 Task: Find connections with filter location Matadi with filter topic #Professionalwomenwith filter profile language Potuguese with filter current company Emami Ltd with filter school KSR INSTITUTE FOR ENGINEERING AND TECHNOLOGY, NAMAKKAL with filter industry Circuses and Magic Shows with filter service category WordPress Design with filter keywords title Bus Driver
Action: Mouse moved to (508, 74)
Screenshot: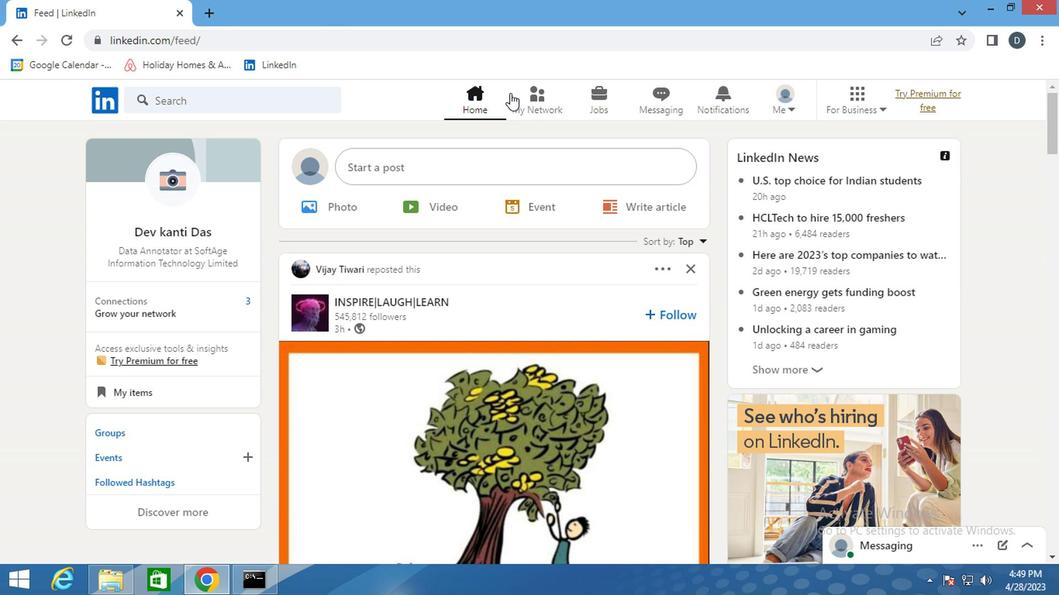 
Action: Mouse pressed left at (508, 74)
Screenshot: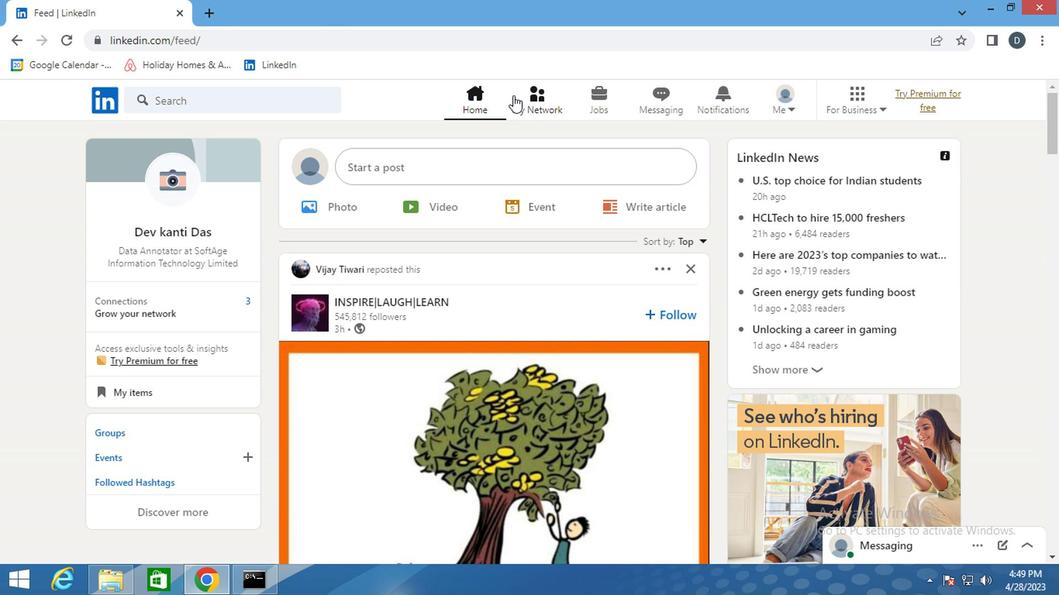 
Action: Mouse moved to (295, 171)
Screenshot: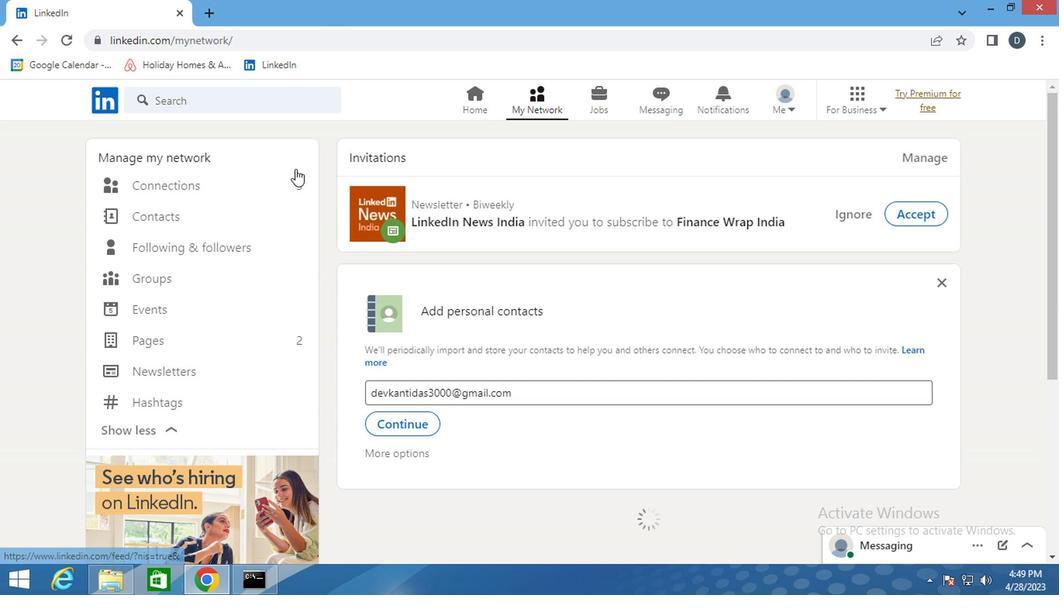 
Action: Mouse pressed left at (295, 171)
Screenshot: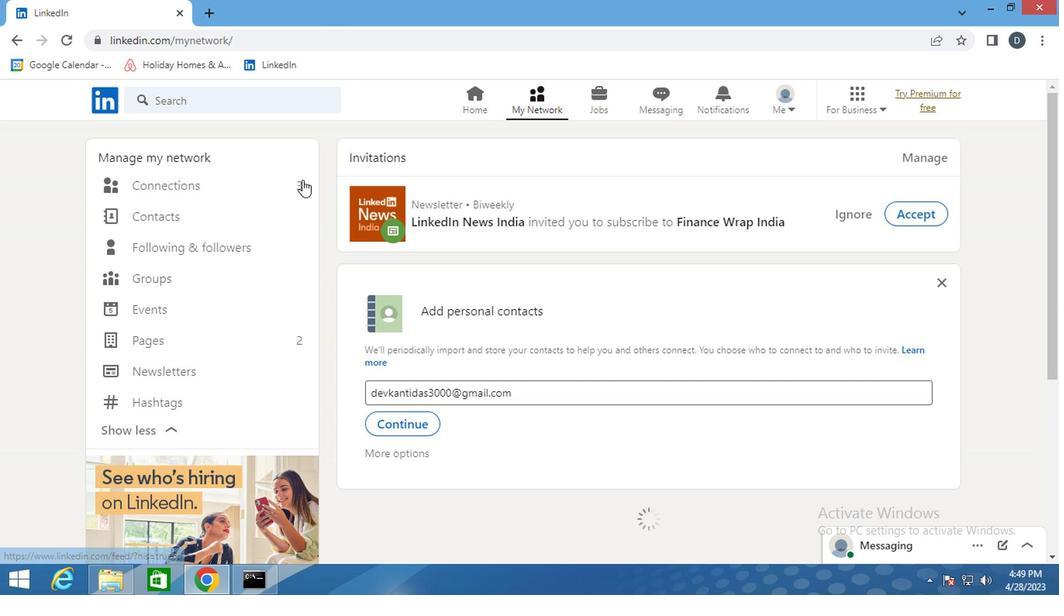 
Action: Mouse moved to (210, 168)
Screenshot: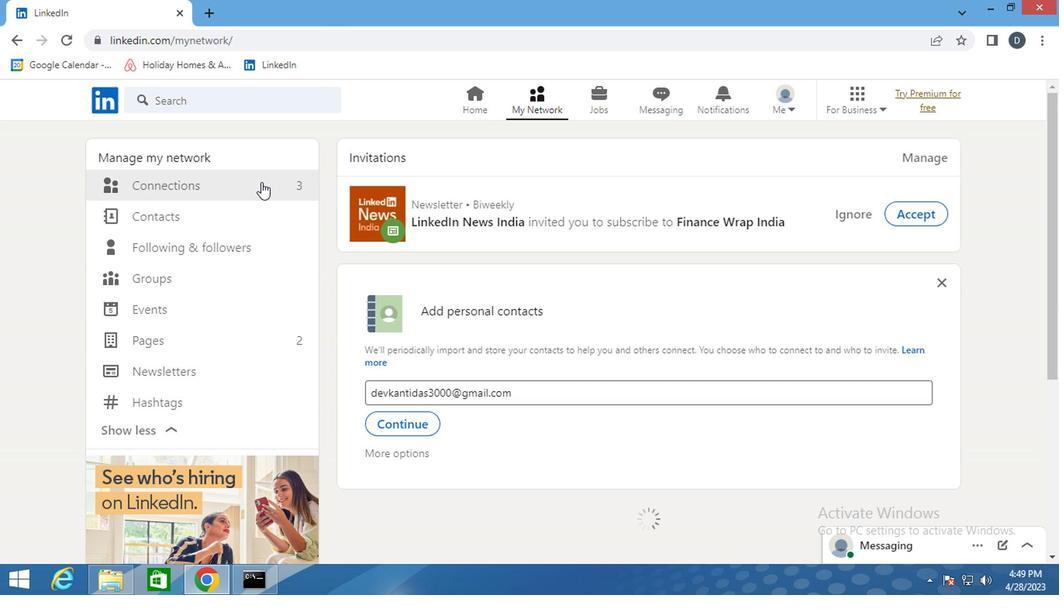 
Action: Mouse pressed left at (210, 168)
Screenshot: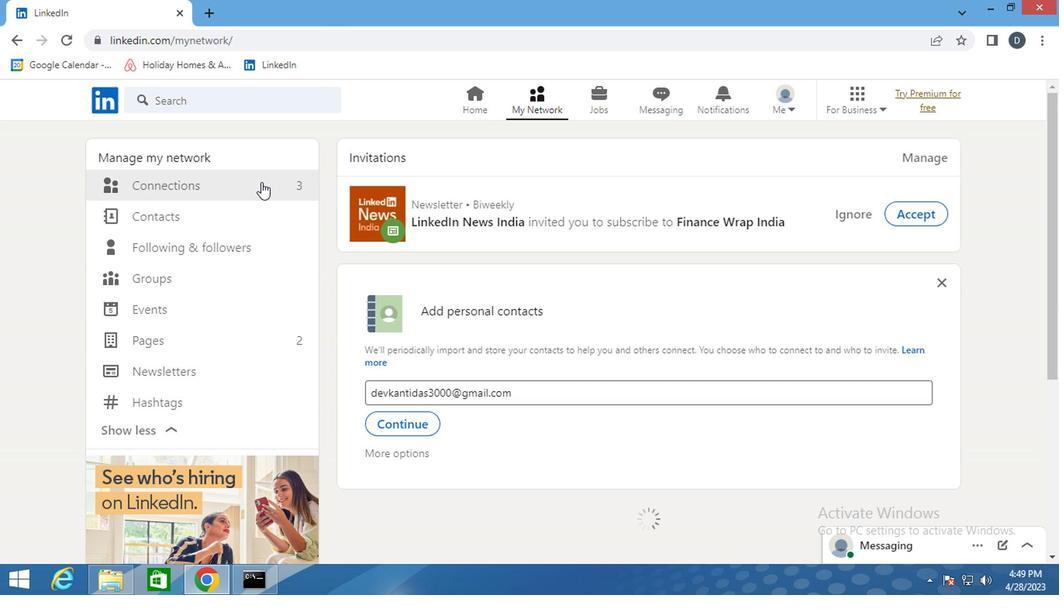 
Action: Mouse moved to (630, 177)
Screenshot: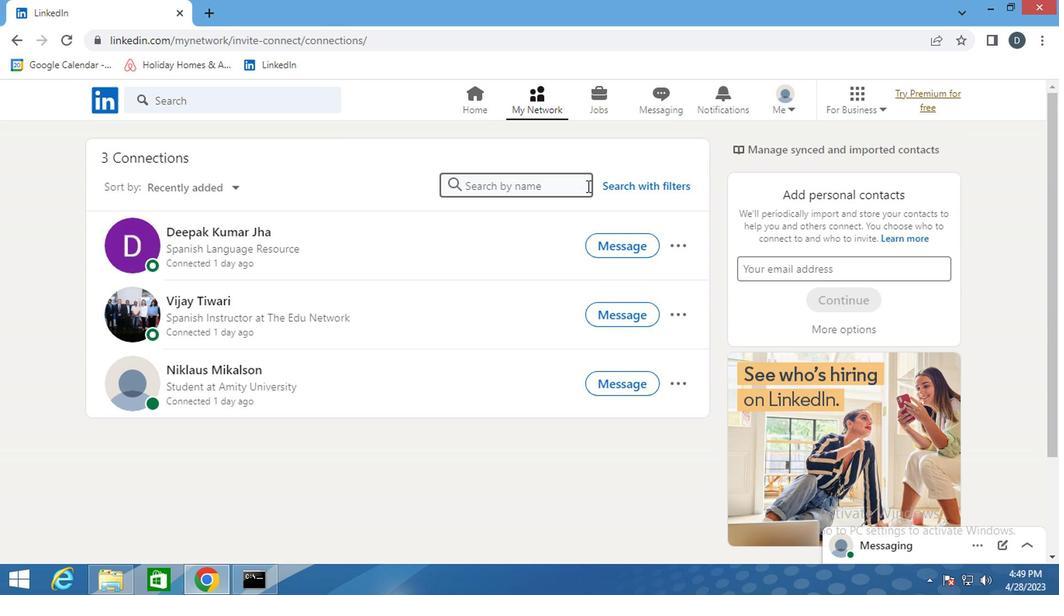 
Action: Mouse pressed left at (630, 177)
Screenshot: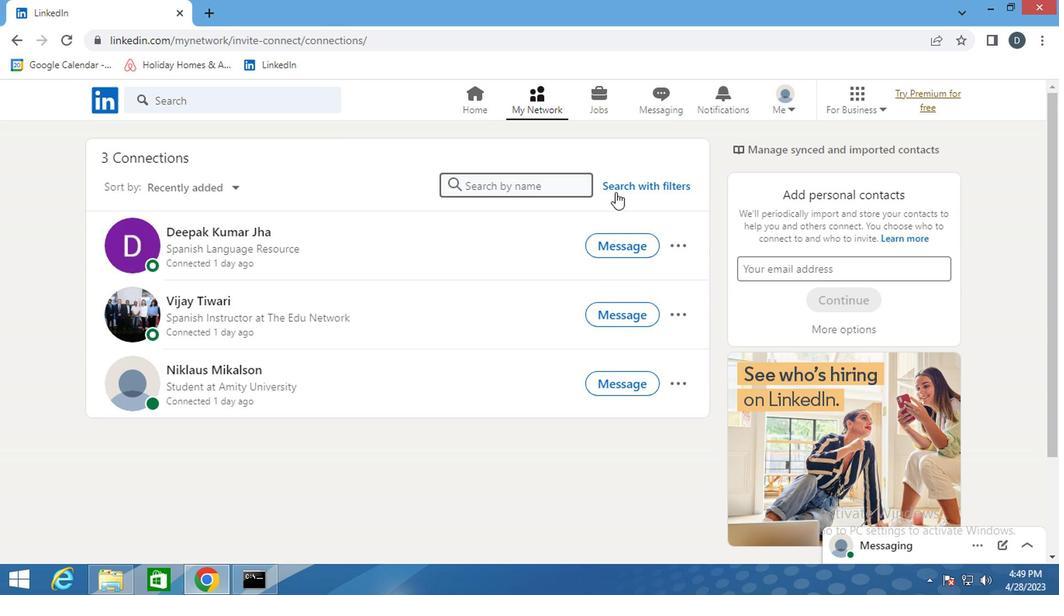 
Action: Mouse moved to (573, 122)
Screenshot: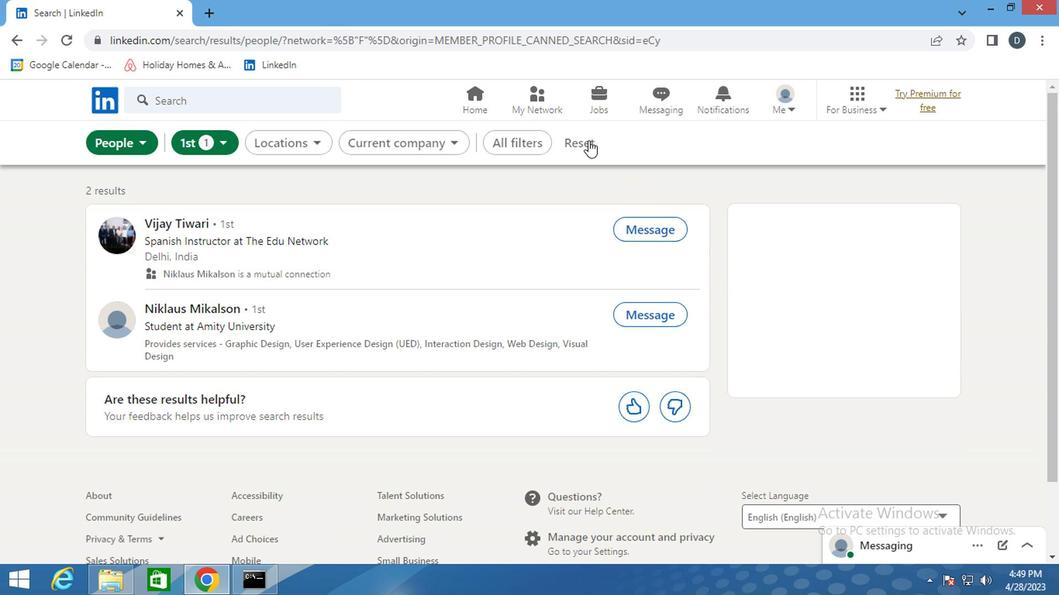 
Action: Mouse pressed left at (573, 122)
Screenshot: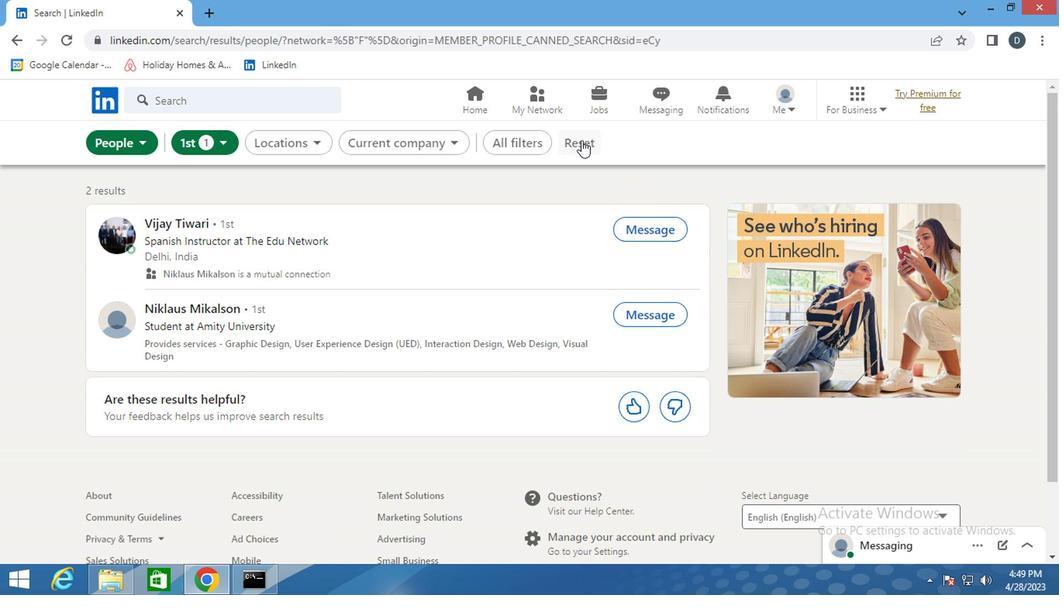 
Action: Mouse moved to (549, 124)
Screenshot: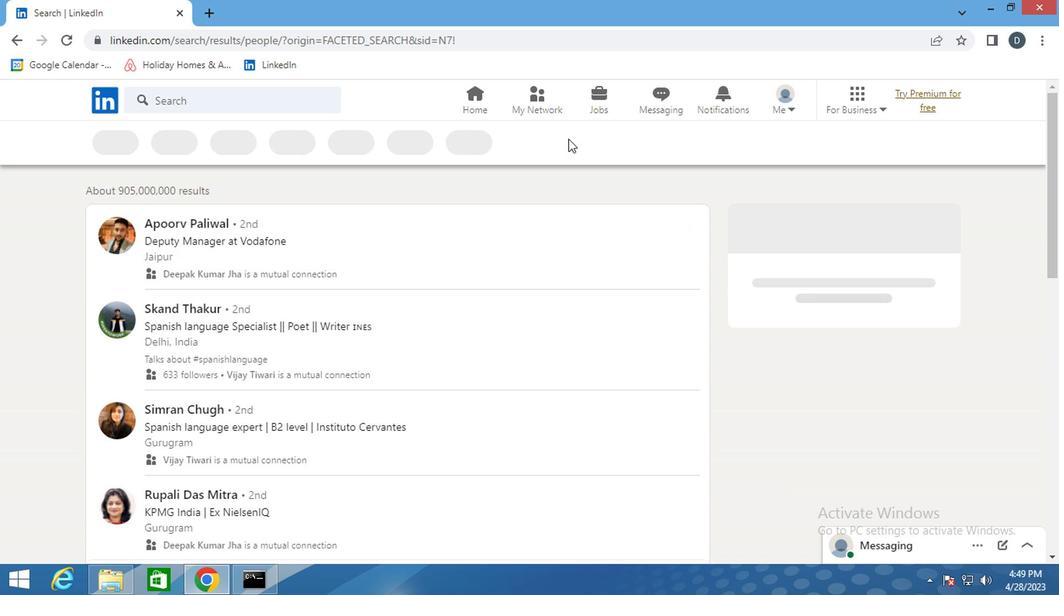 
Action: Mouse pressed left at (549, 124)
Screenshot: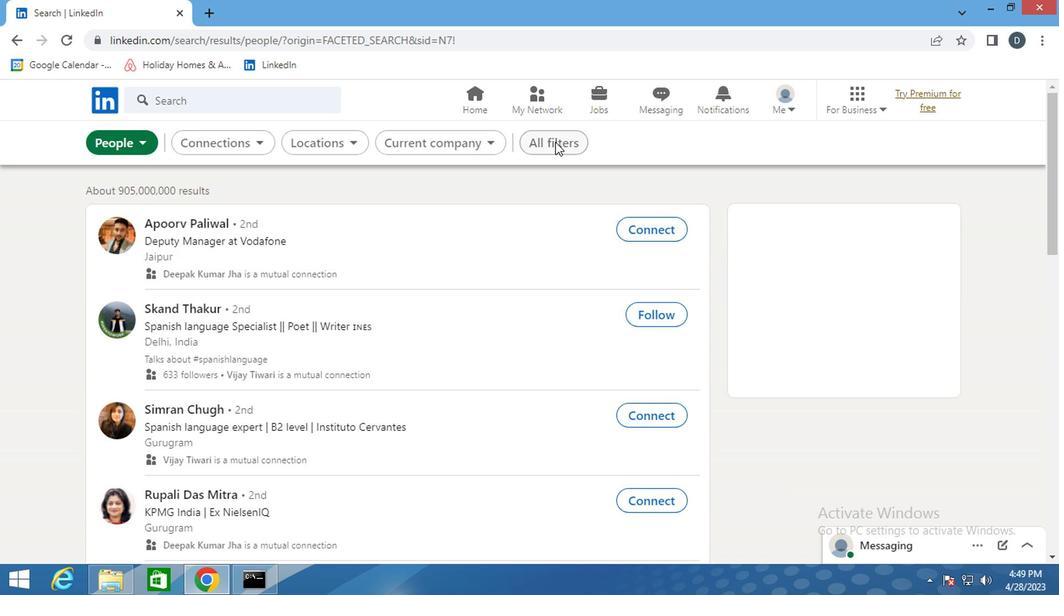 
Action: Mouse moved to (857, 310)
Screenshot: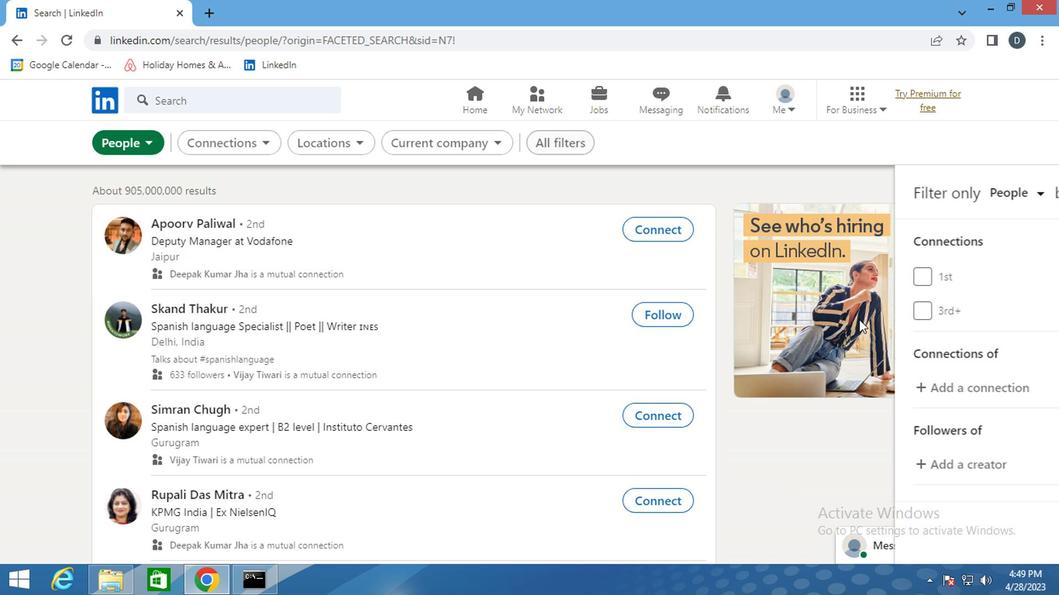 
Action: Mouse scrolled (857, 310) with delta (0, 0)
Screenshot: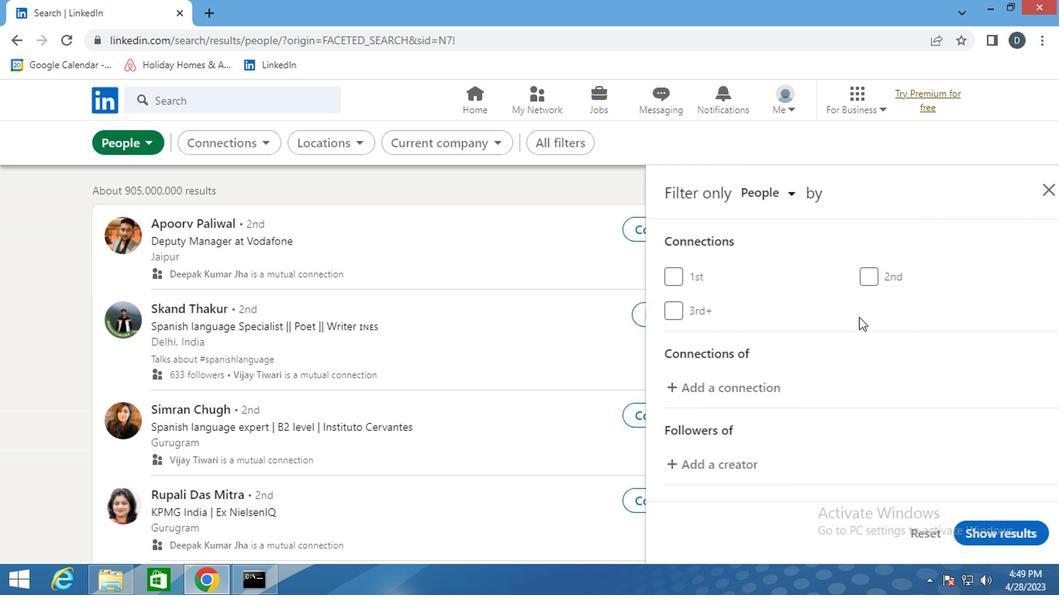 
Action: Mouse scrolled (857, 310) with delta (0, 0)
Screenshot: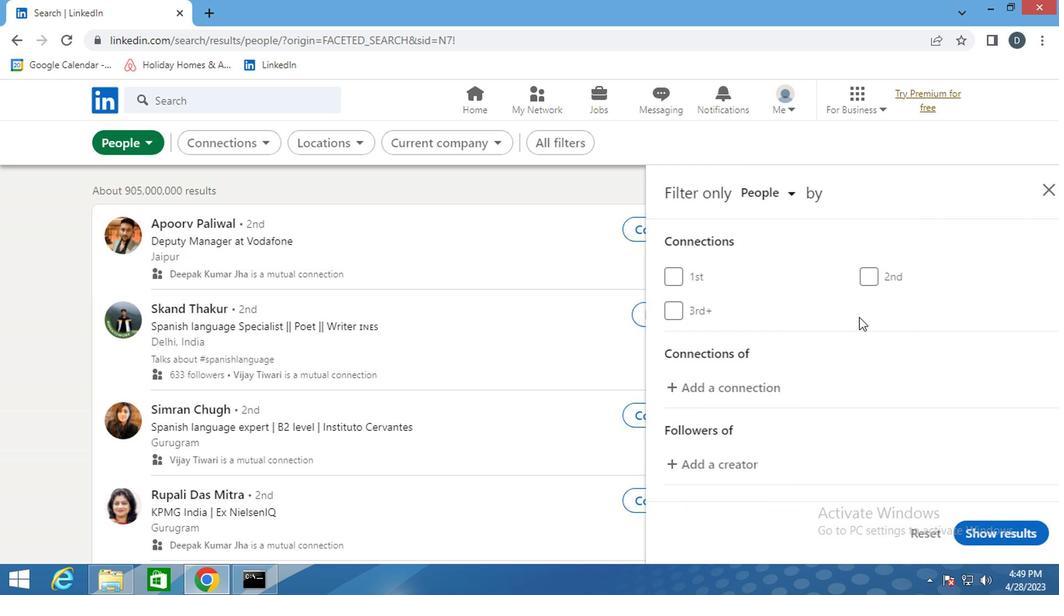 
Action: Mouse moved to (877, 338)
Screenshot: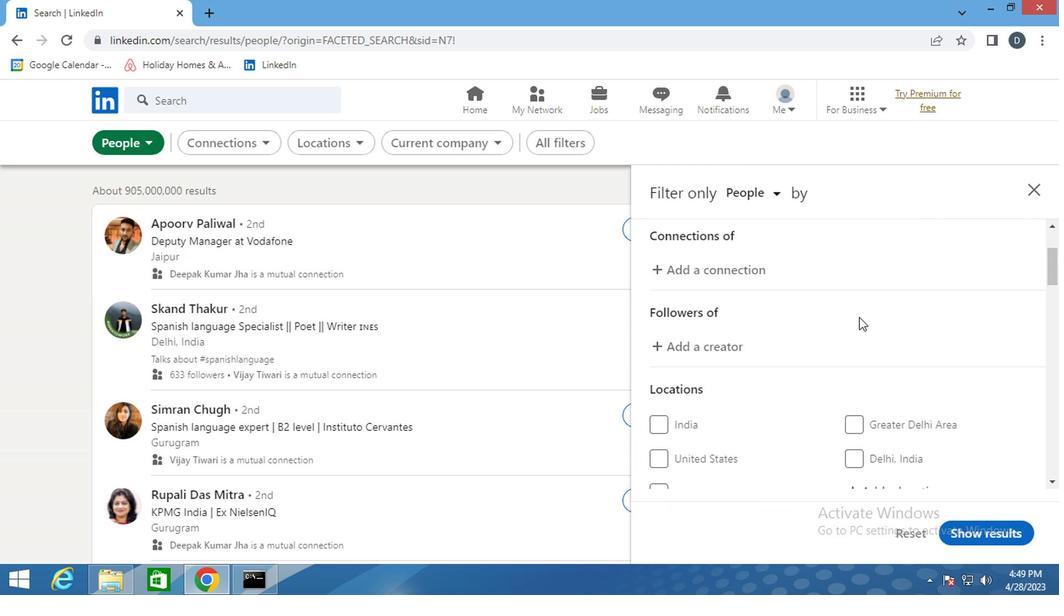 
Action: Mouse scrolled (877, 337) with delta (0, -1)
Screenshot: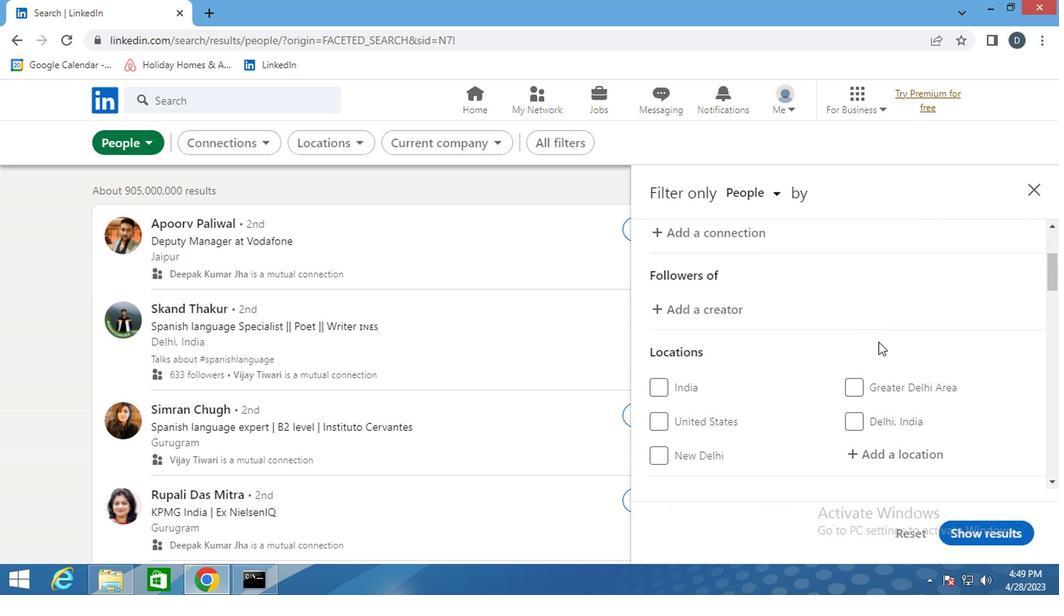 
Action: Mouse moved to (908, 375)
Screenshot: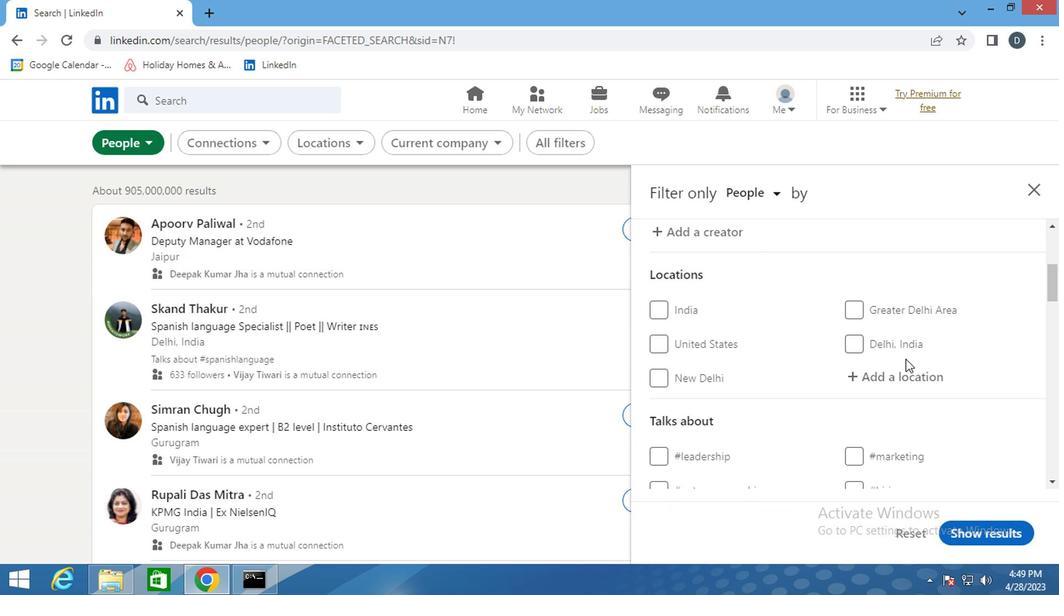 
Action: Mouse pressed left at (908, 375)
Screenshot: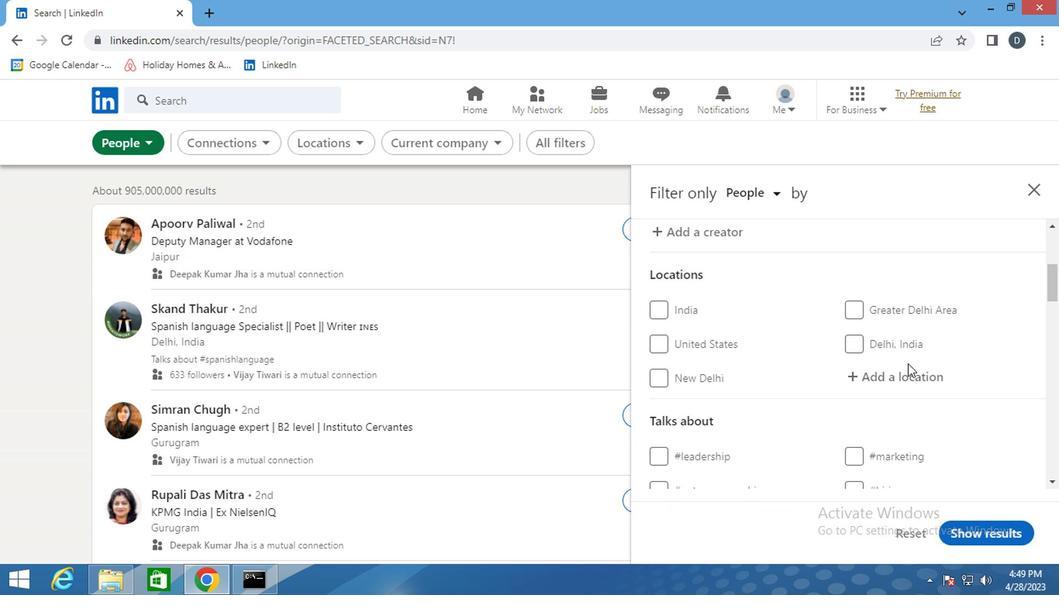 
Action: Mouse moved to (909, 375)
Screenshot: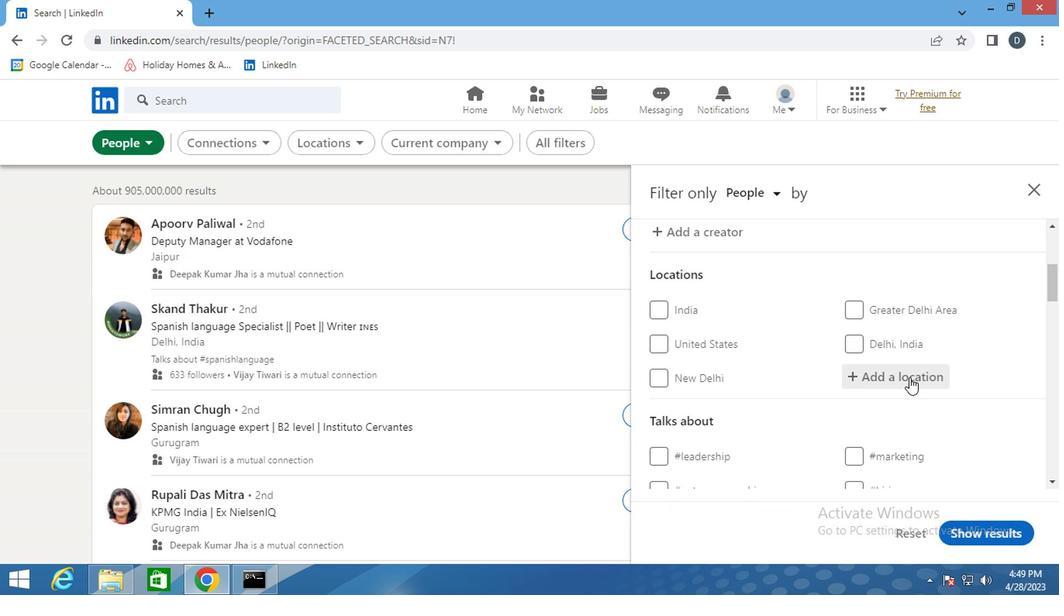 
Action: Key pressed <Key.shift_r>Matadi<Key.enter>
Screenshot: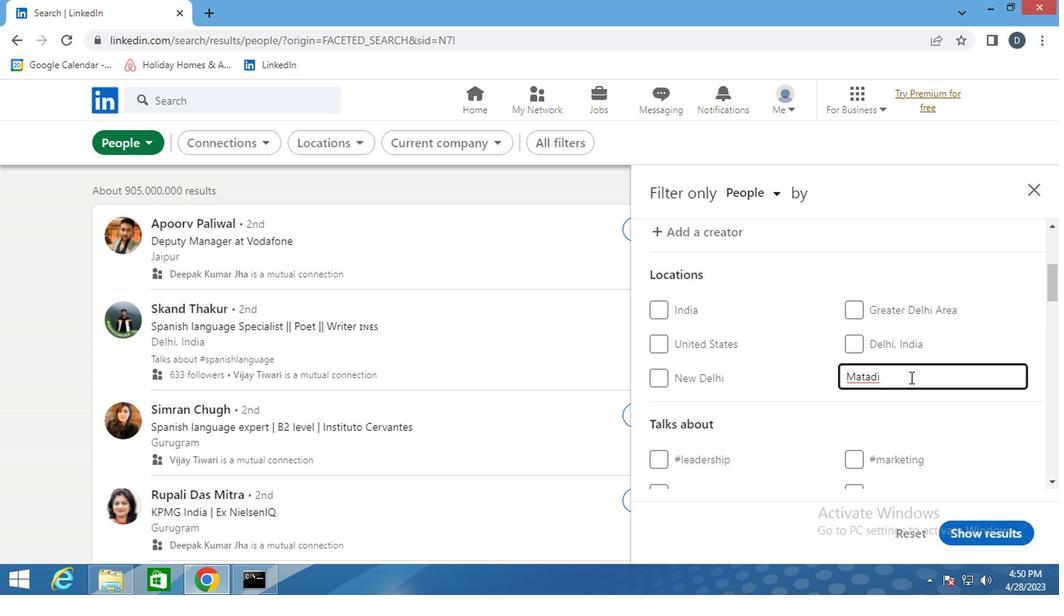
Action: Mouse scrolled (909, 374) with delta (0, 0)
Screenshot: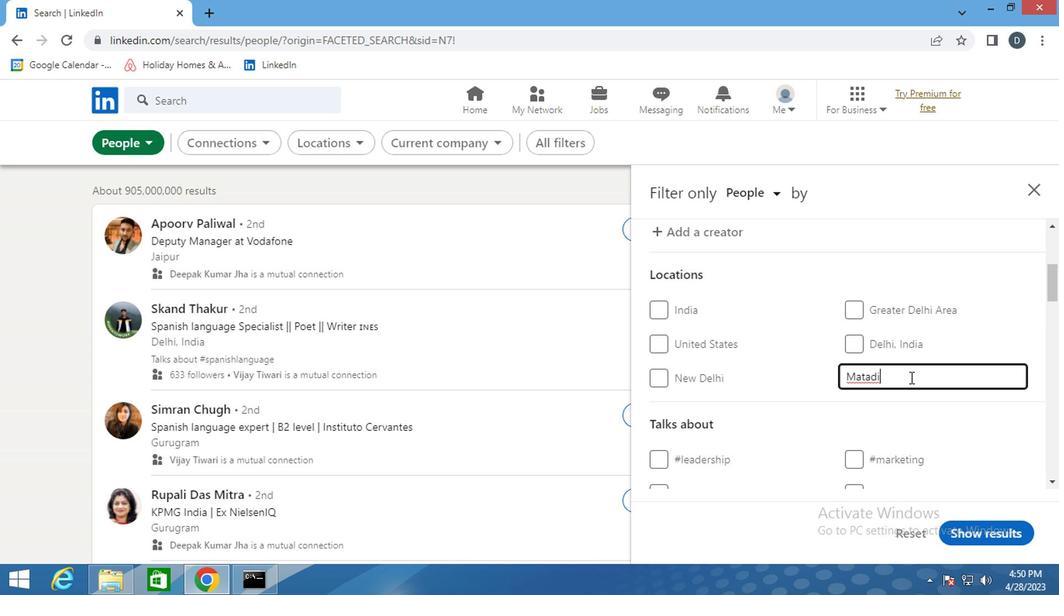 
Action: Mouse scrolled (909, 374) with delta (0, 0)
Screenshot: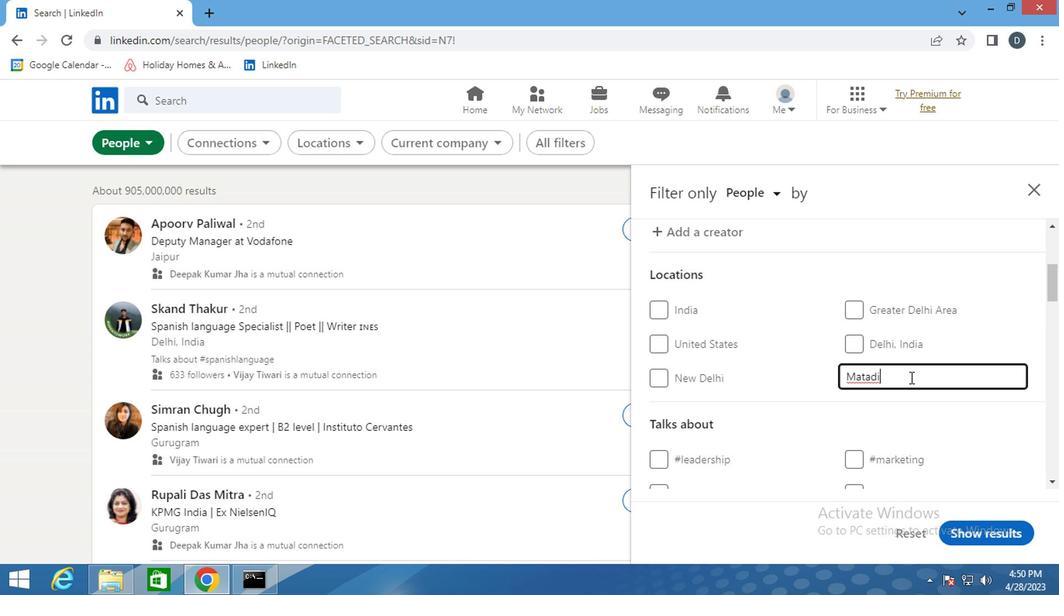 
Action: Mouse moved to (909, 368)
Screenshot: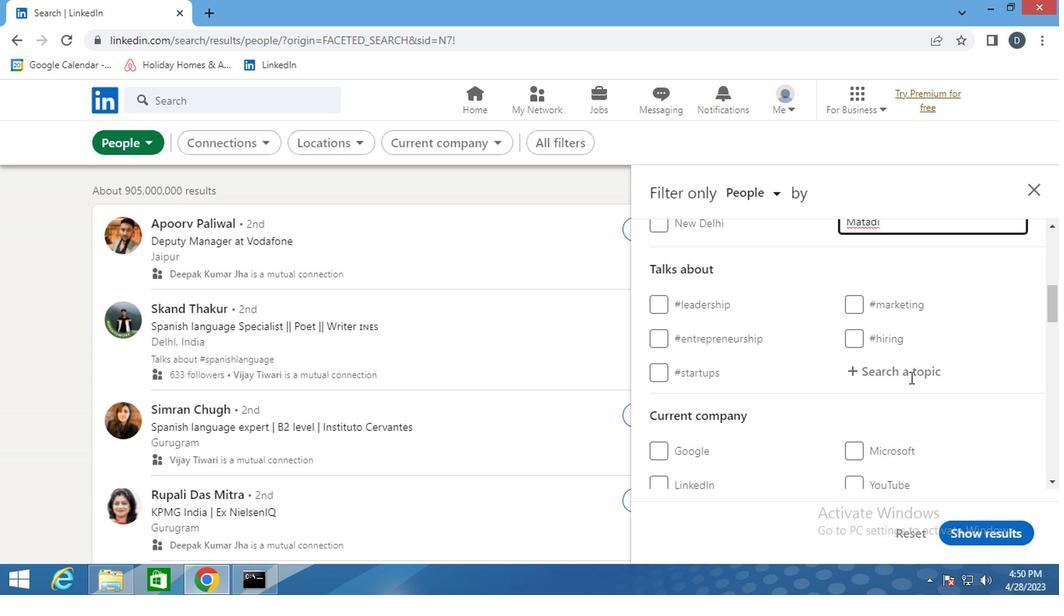 
Action: Mouse pressed left at (909, 368)
Screenshot: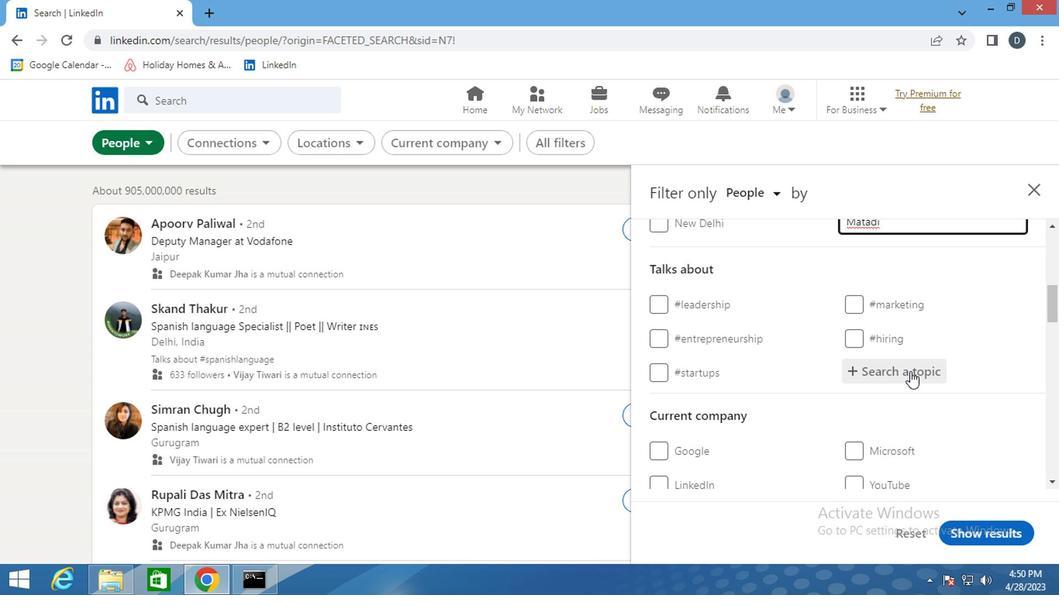 
Action: Key pressed <Key.shift>#<Key.shift>PROFESSIONALWOMEN
Screenshot: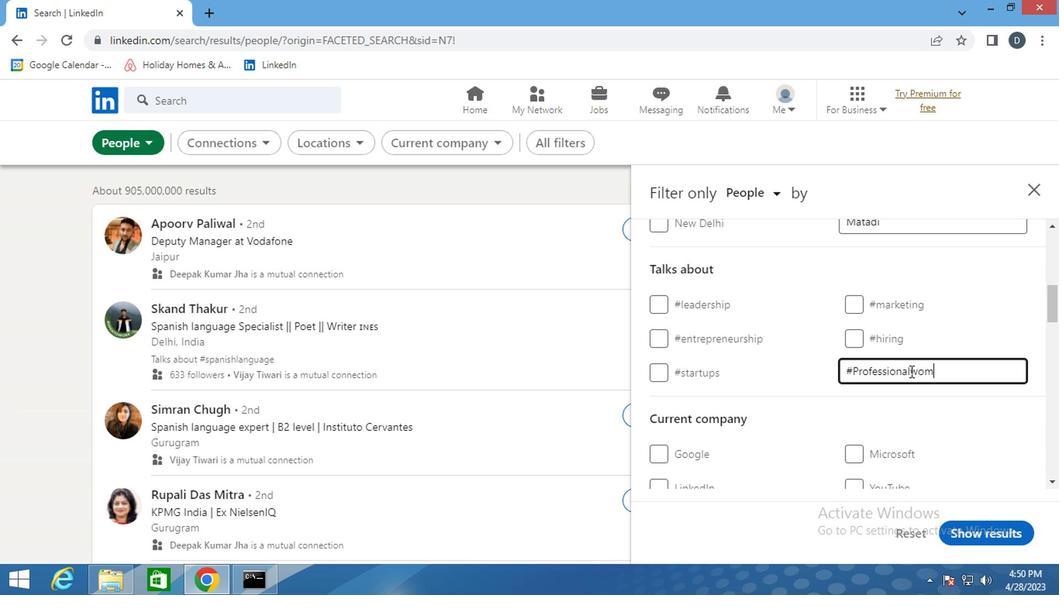 
Action: Mouse moved to (897, 368)
Screenshot: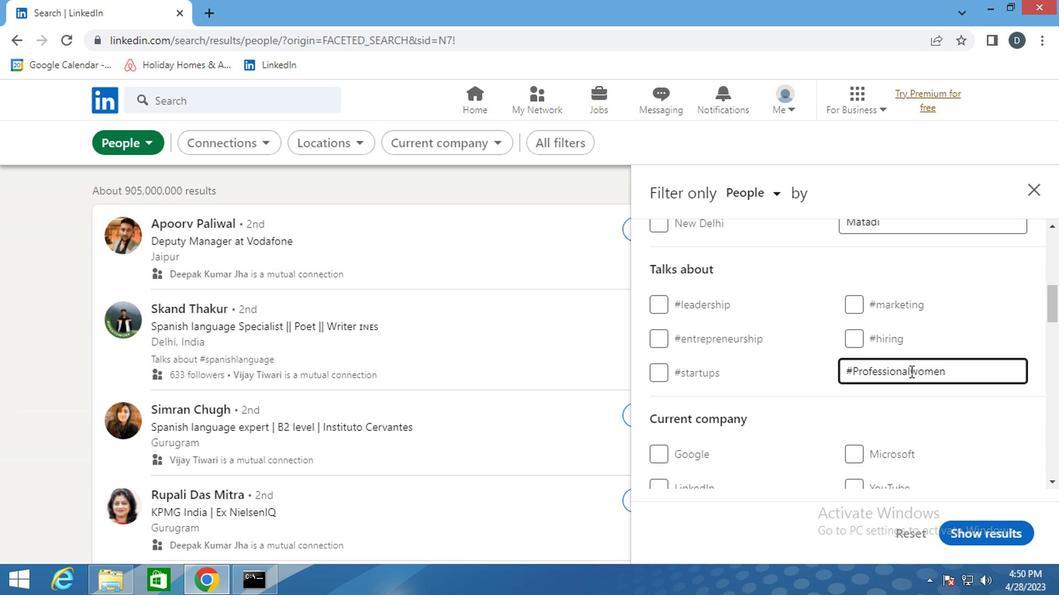 
Action: Mouse scrolled (897, 366) with delta (0, -1)
Screenshot: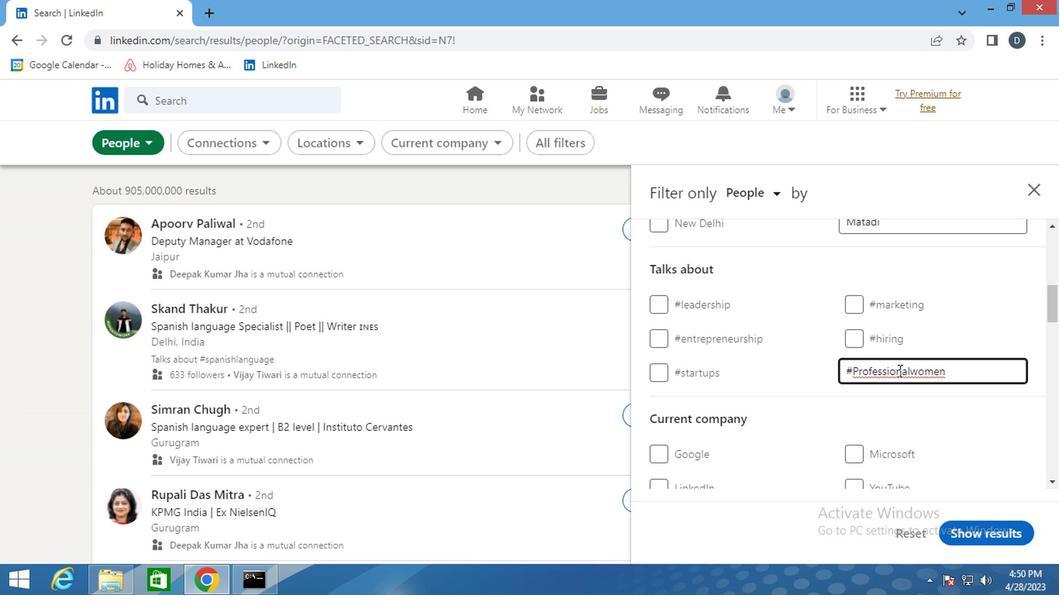 
Action: Mouse scrolled (897, 366) with delta (0, -1)
Screenshot: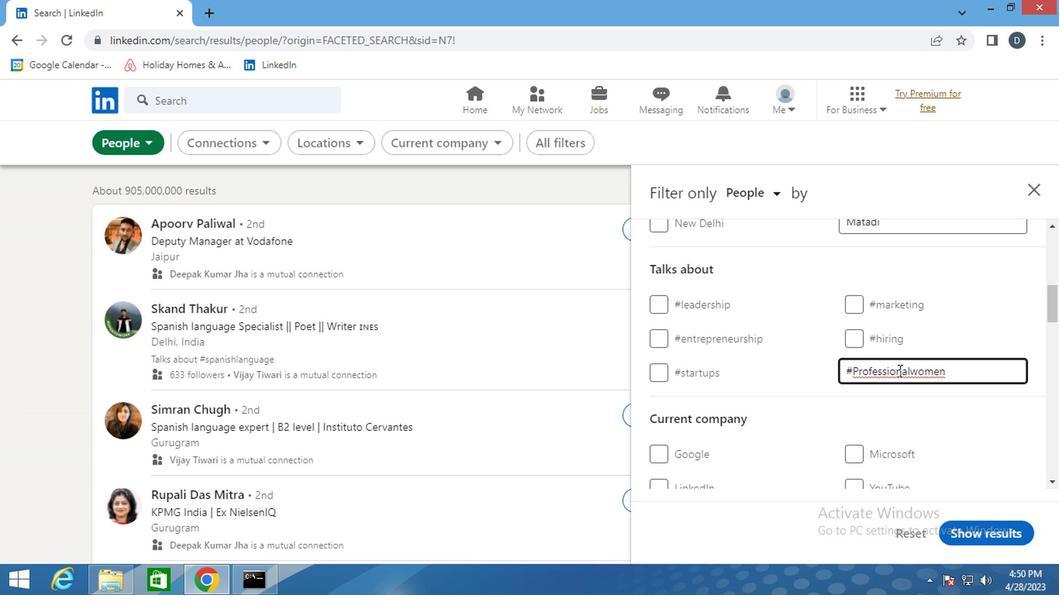 
Action: Mouse scrolled (897, 366) with delta (0, -1)
Screenshot: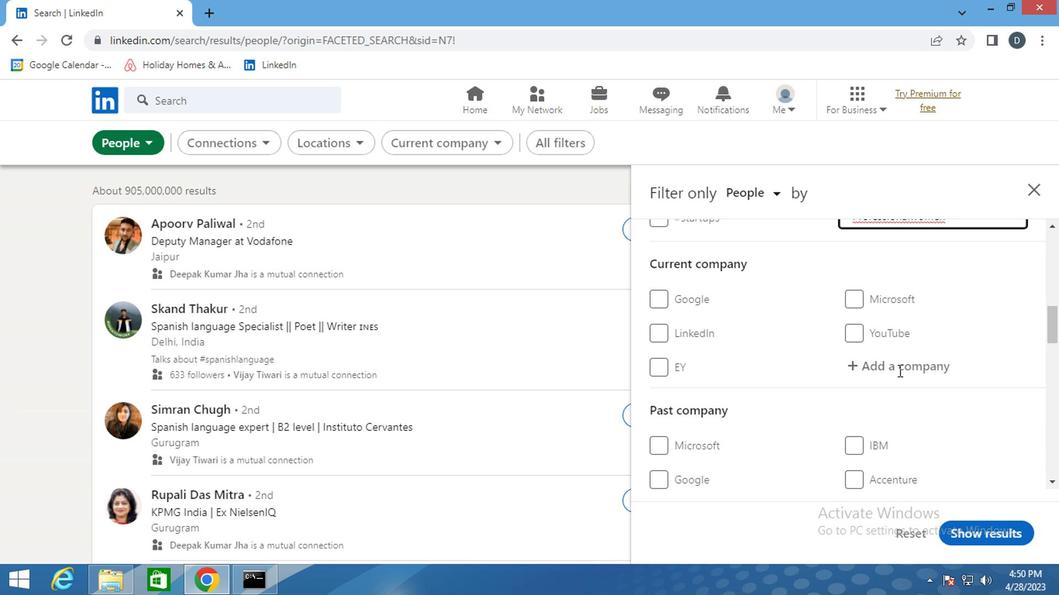 
Action: Mouse scrolled (897, 366) with delta (0, -1)
Screenshot: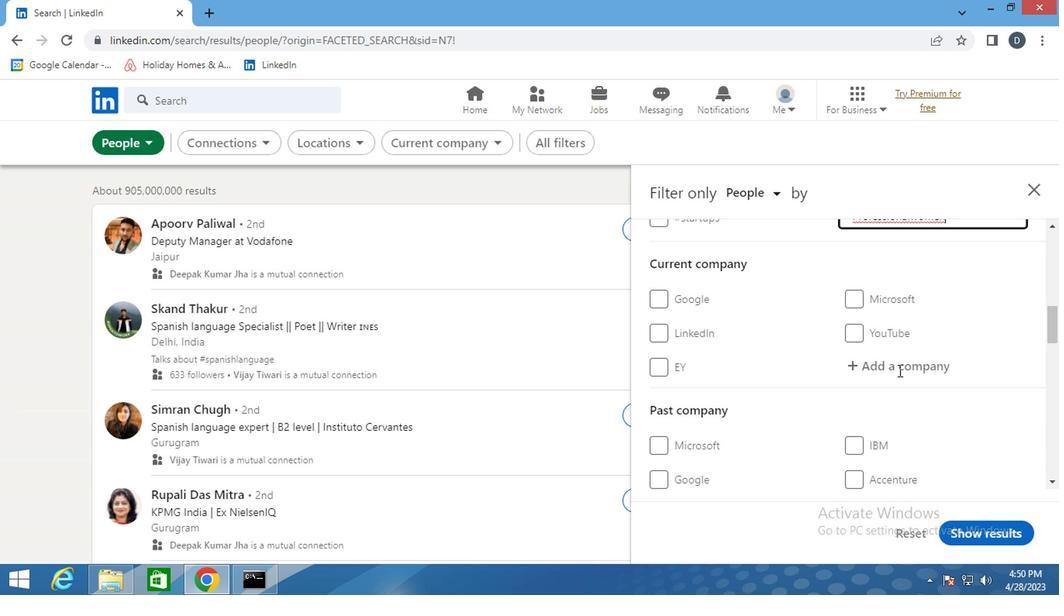 
Action: Mouse moved to (897, 368)
Screenshot: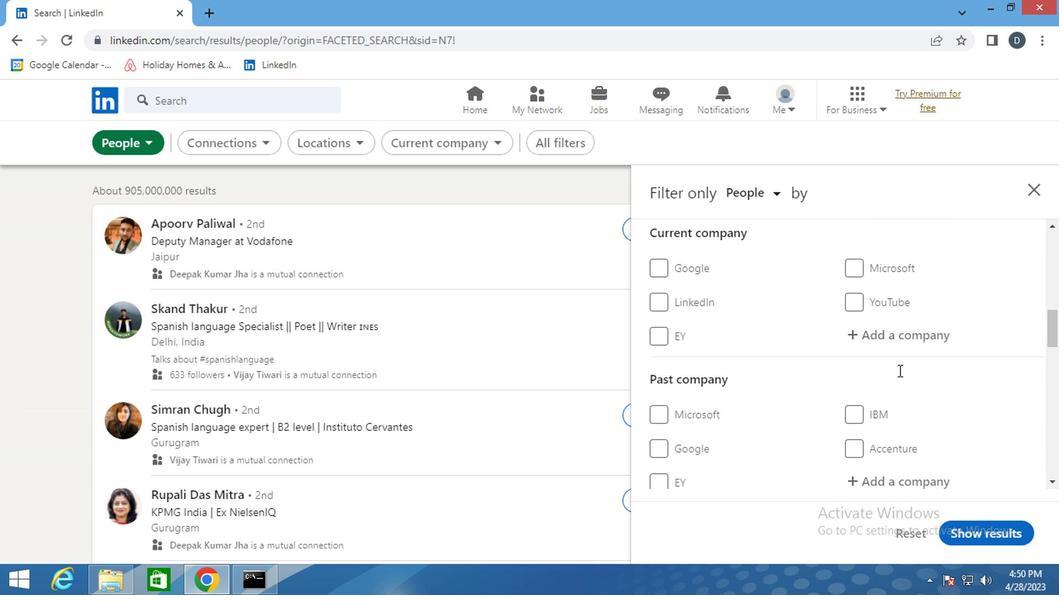 
Action: Mouse scrolled (897, 366) with delta (0, -1)
Screenshot: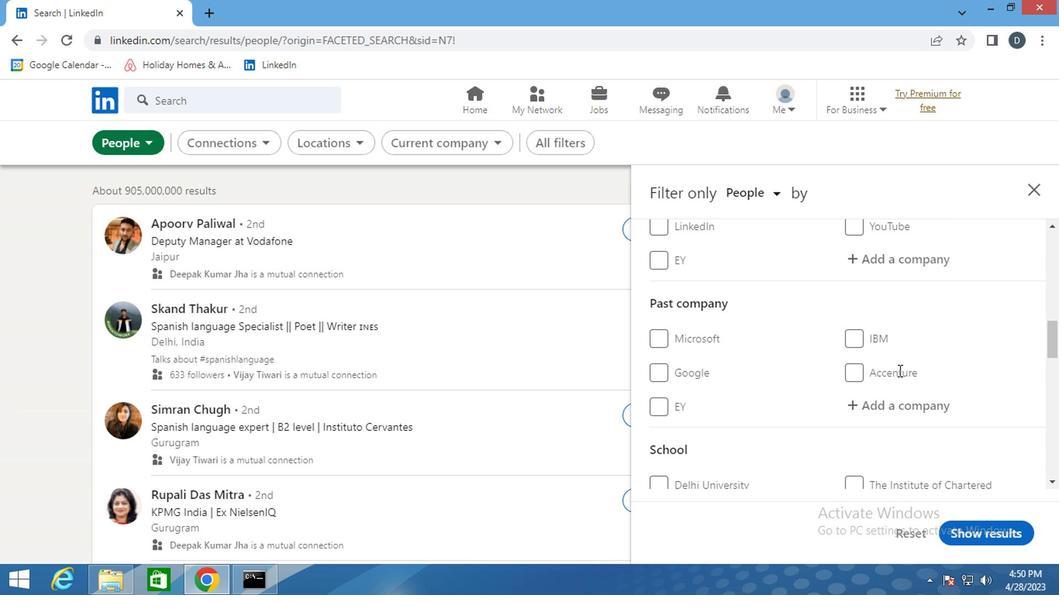 
Action: Mouse scrolled (897, 366) with delta (0, -1)
Screenshot: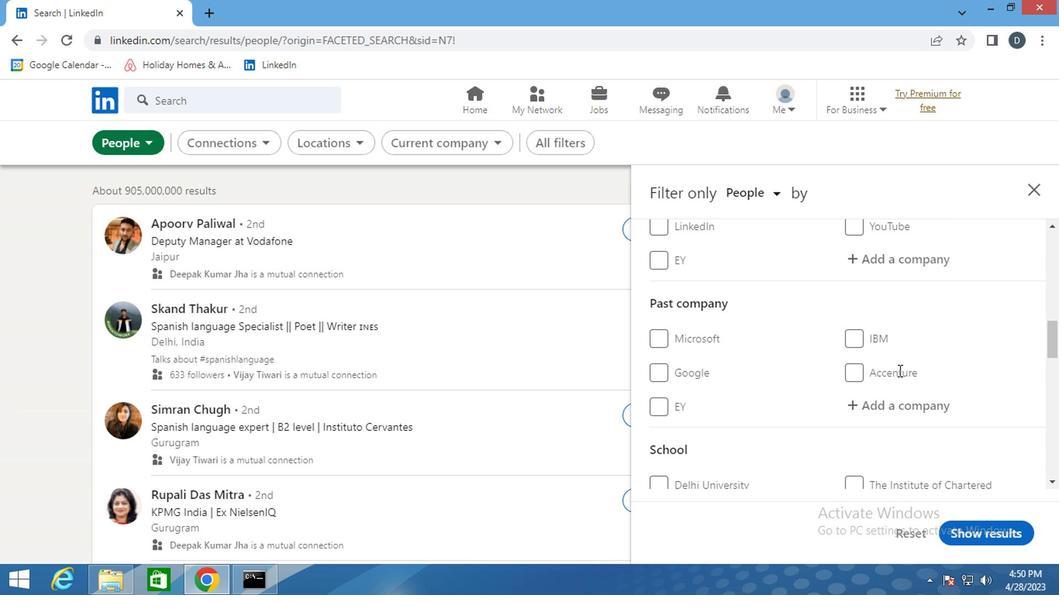 
Action: Mouse moved to (897, 363)
Screenshot: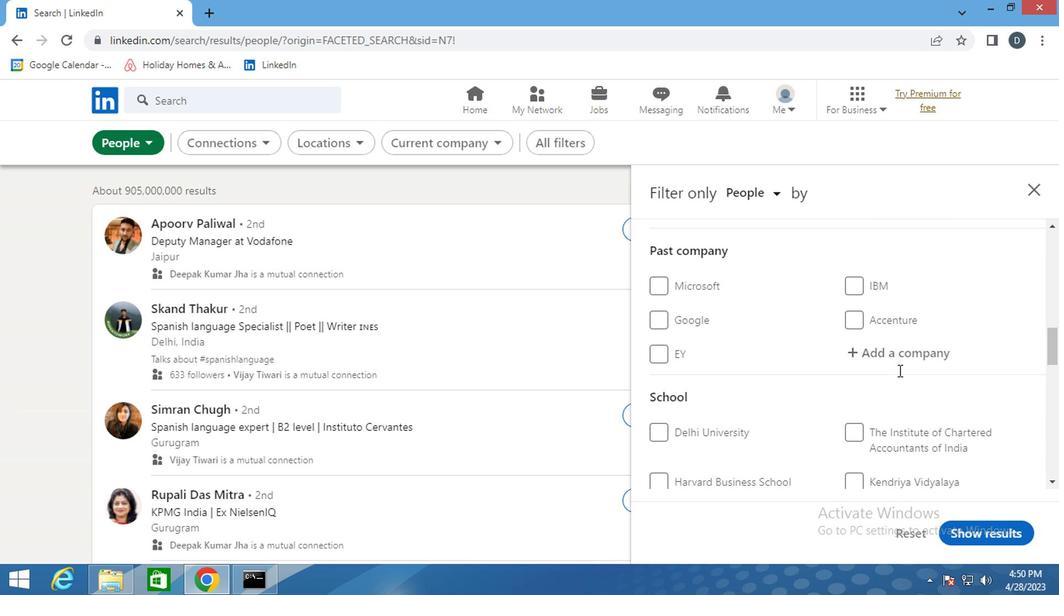 
Action: Mouse scrolled (897, 363) with delta (0, 0)
Screenshot: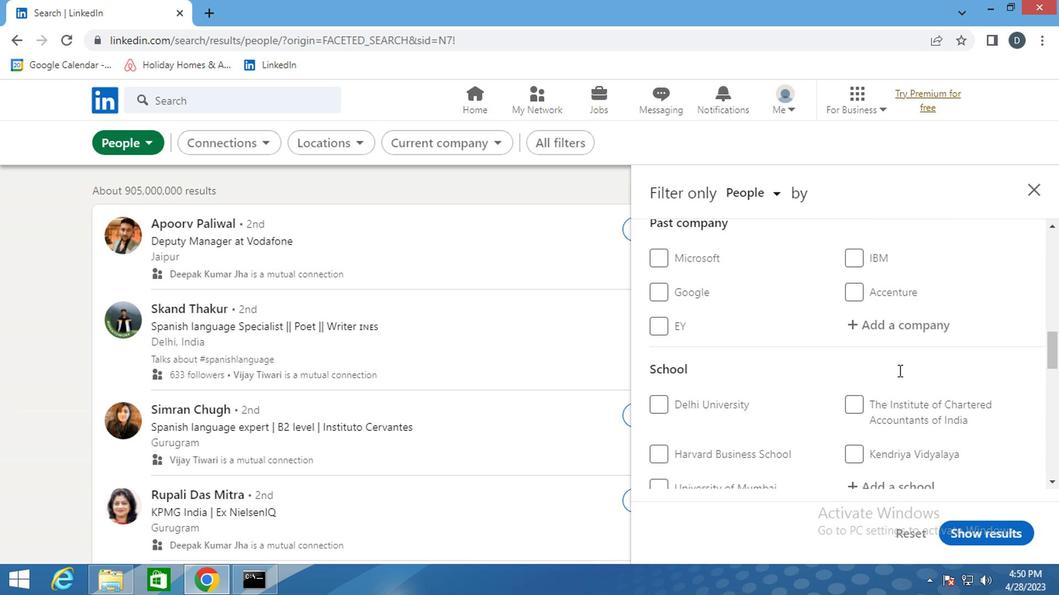 
Action: Mouse scrolled (897, 363) with delta (0, 0)
Screenshot: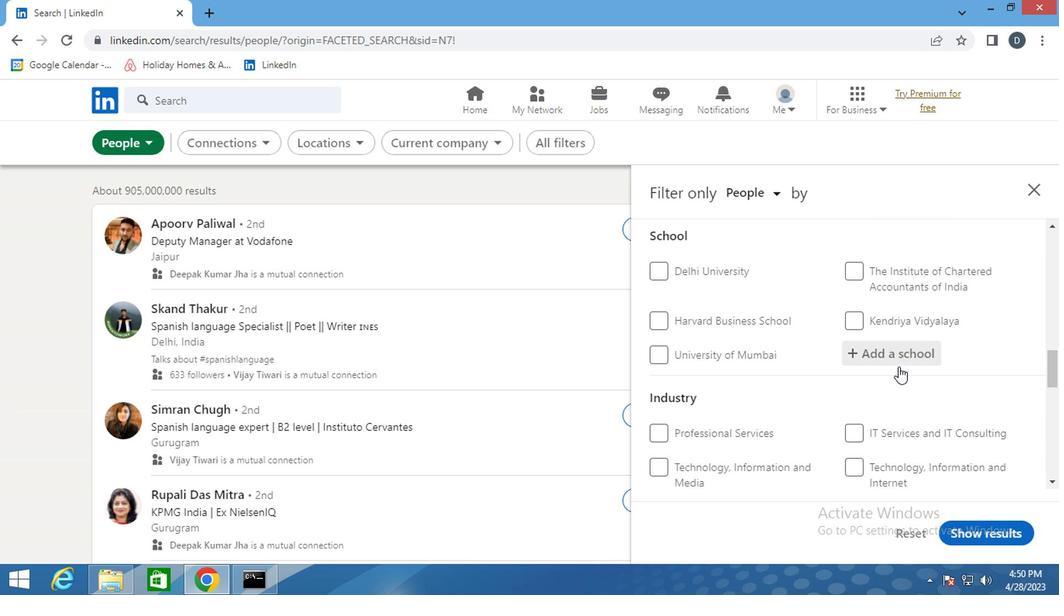 
Action: Mouse moved to (896, 360)
Screenshot: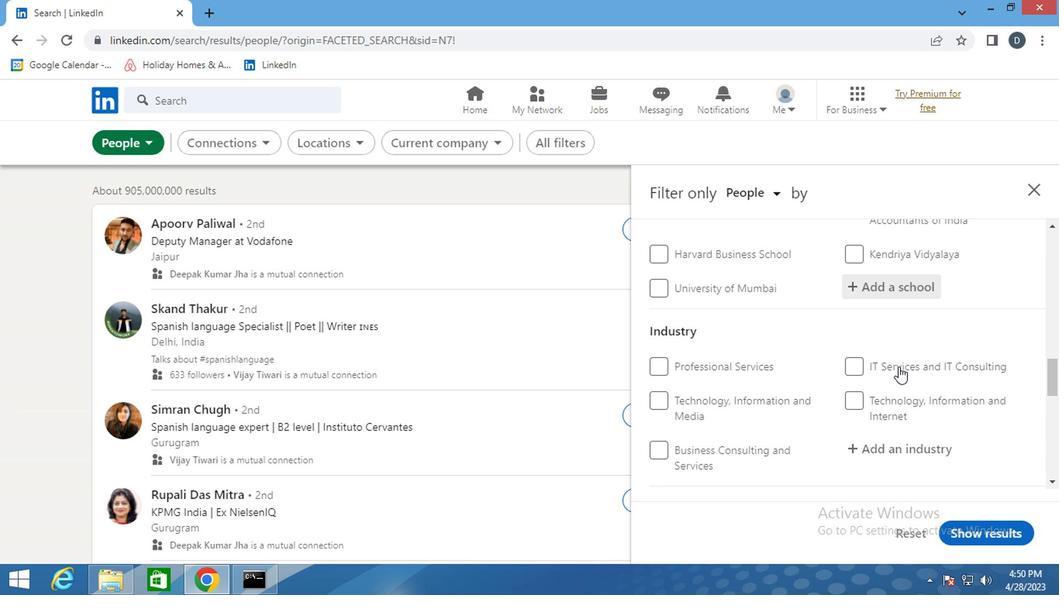 
Action: Mouse scrolled (896, 359) with delta (0, 0)
Screenshot: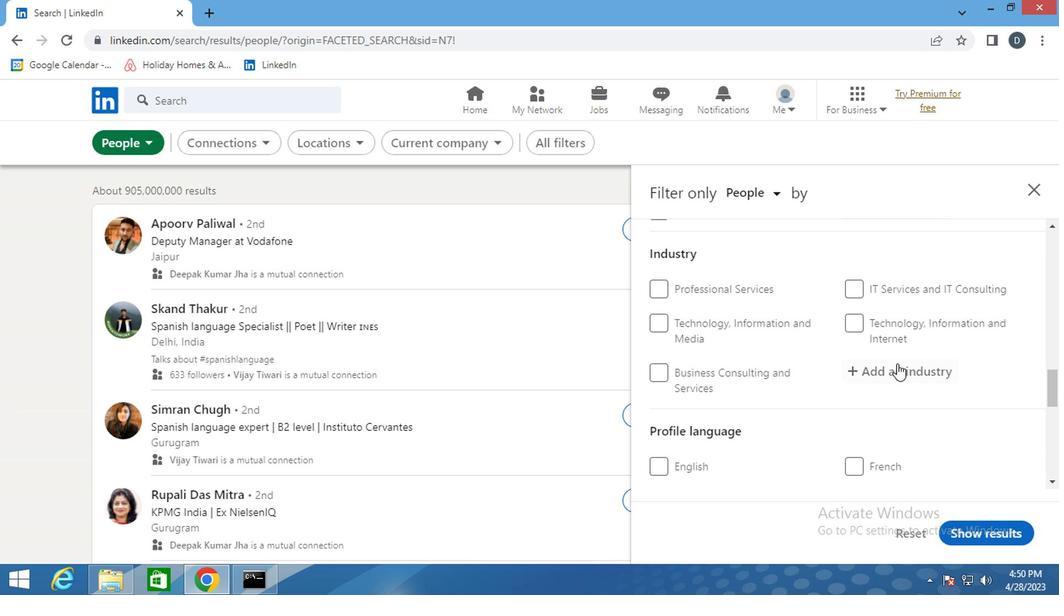 
Action: Mouse scrolled (896, 359) with delta (0, 0)
Screenshot: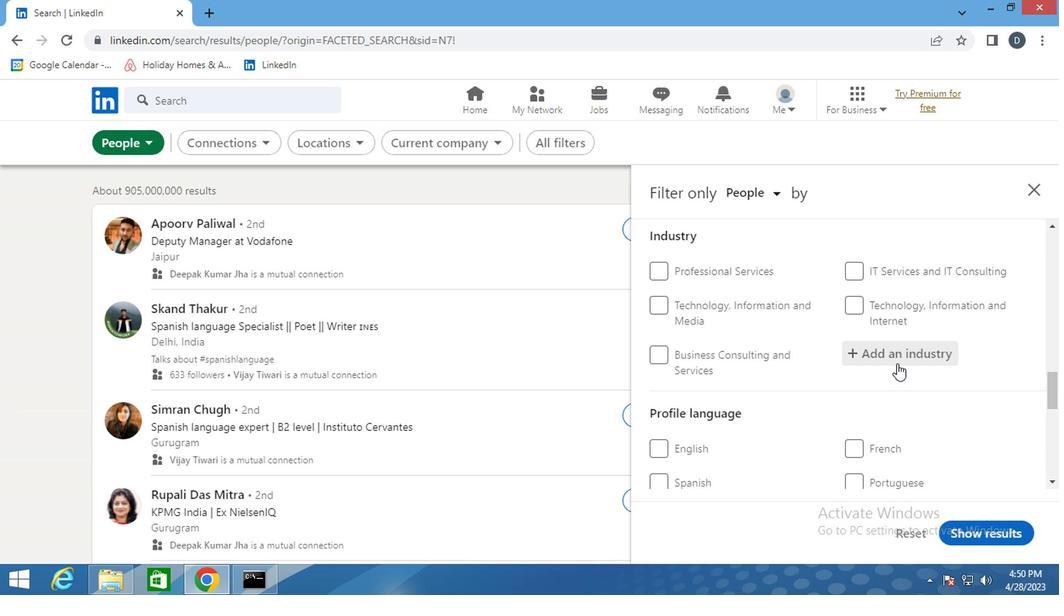 
Action: Mouse moved to (875, 347)
Screenshot: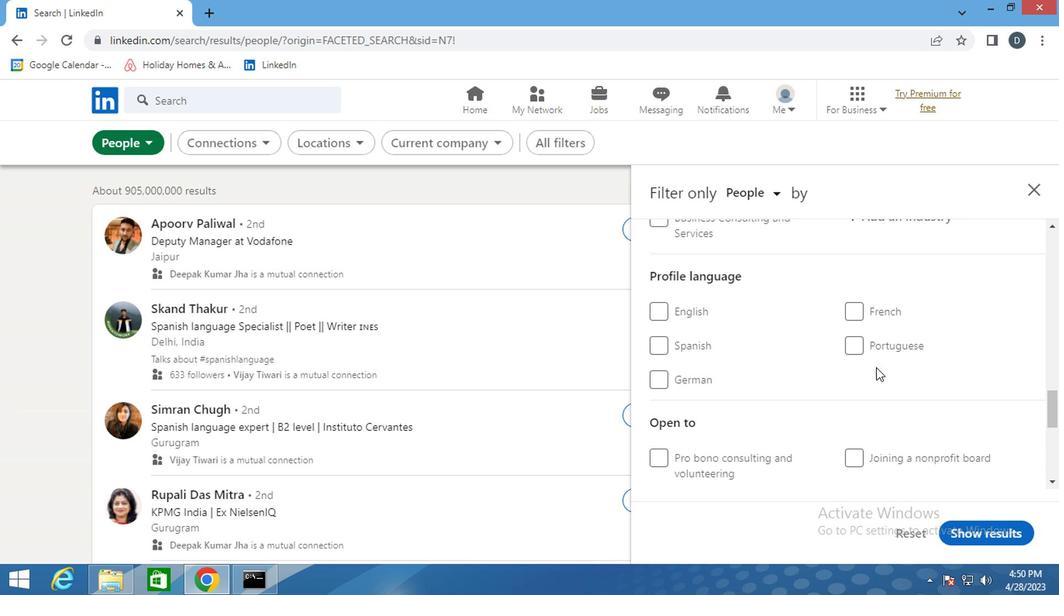 
Action: Mouse pressed left at (875, 347)
Screenshot: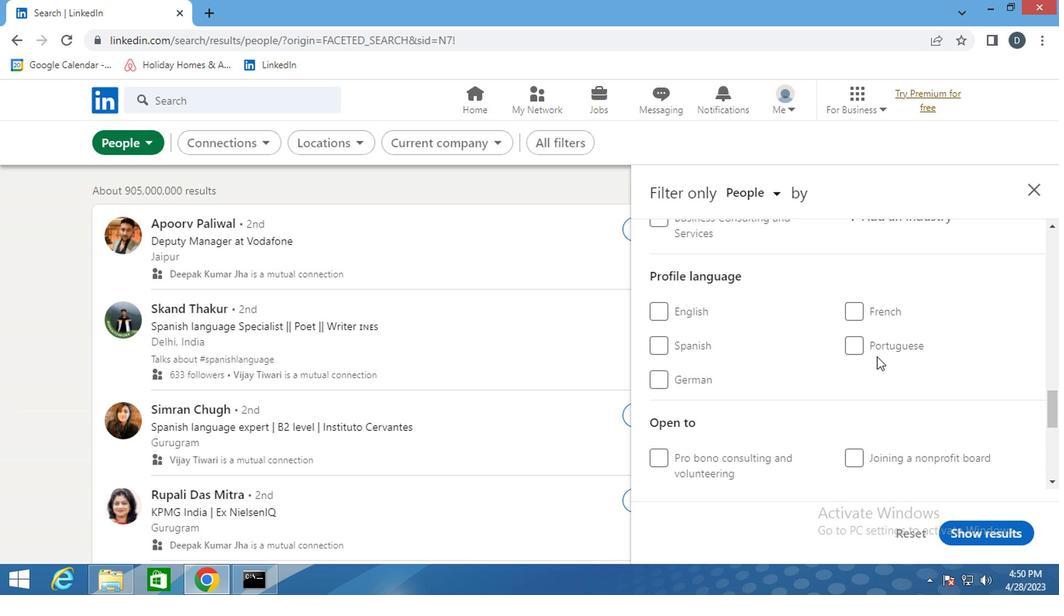 
Action: Mouse moved to (875, 346)
Screenshot: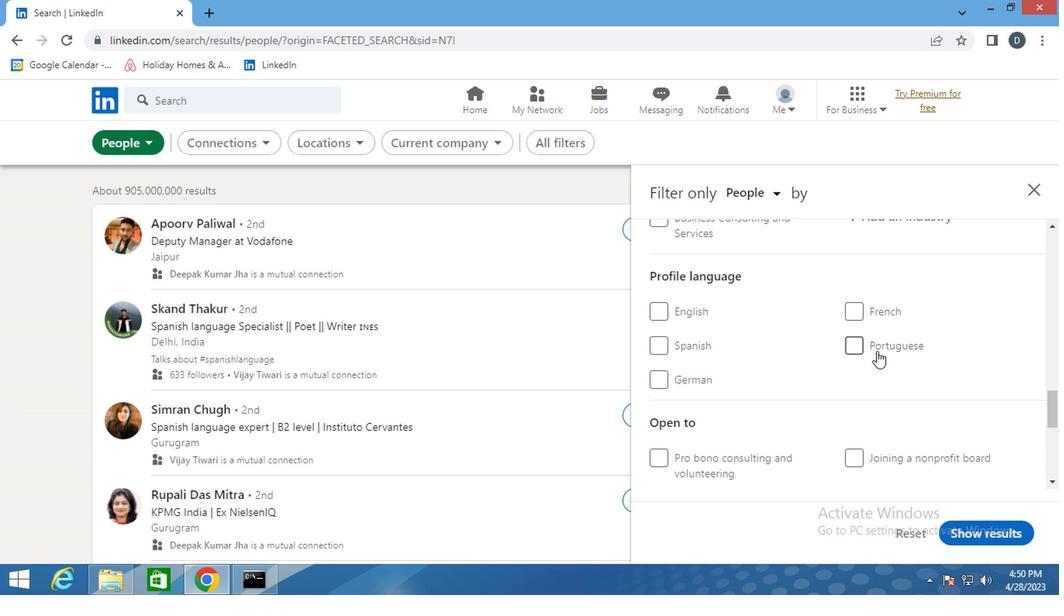 
Action: Mouse scrolled (875, 347) with delta (0, 0)
Screenshot: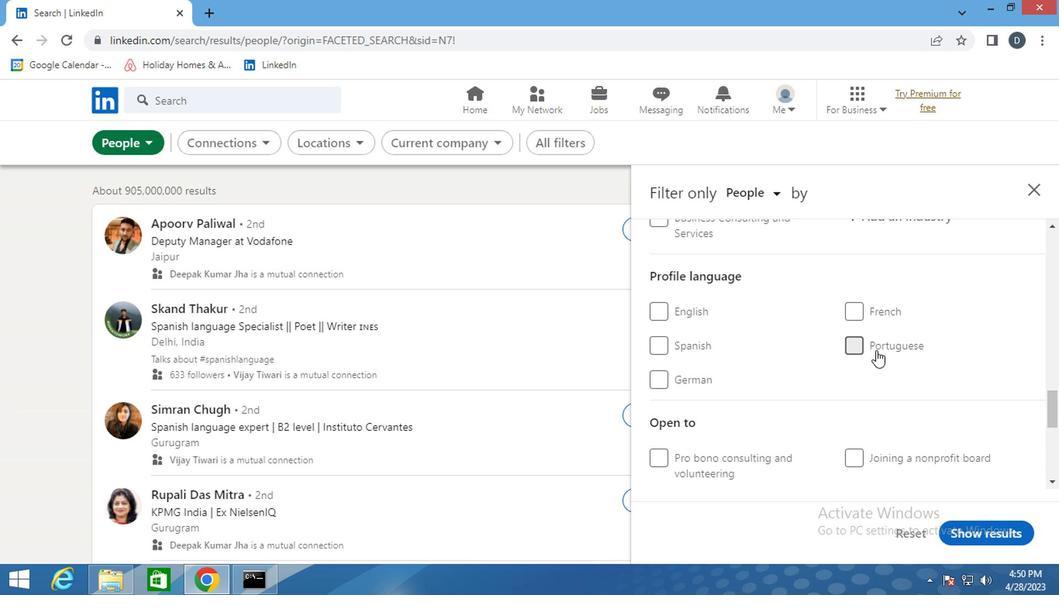 
Action: Mouse scrolled (875, 347) with delta (0, 0)
Screenshot: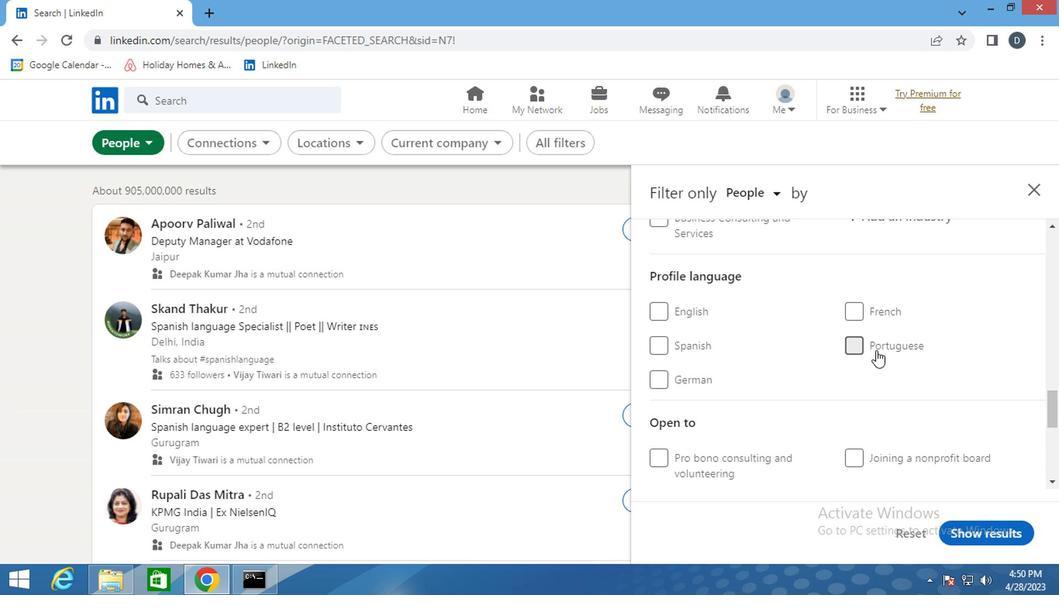 
Action: Mouse scrolled (875, 347) with delta (0, 0)
Screenshot: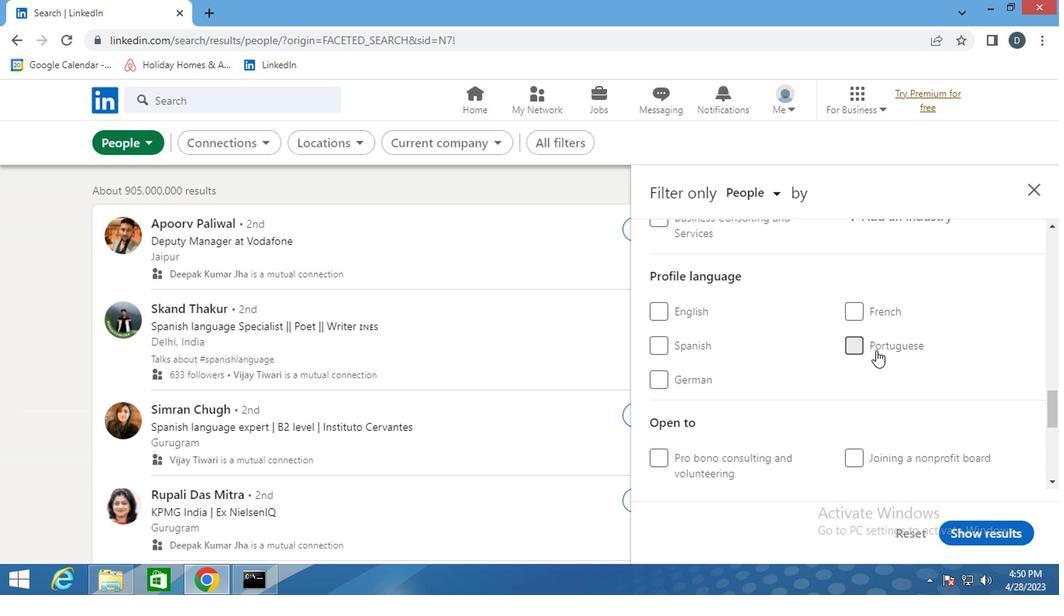 
Action: Mouse scrolled (875, 347) with delta (0, 0)
Screenshot: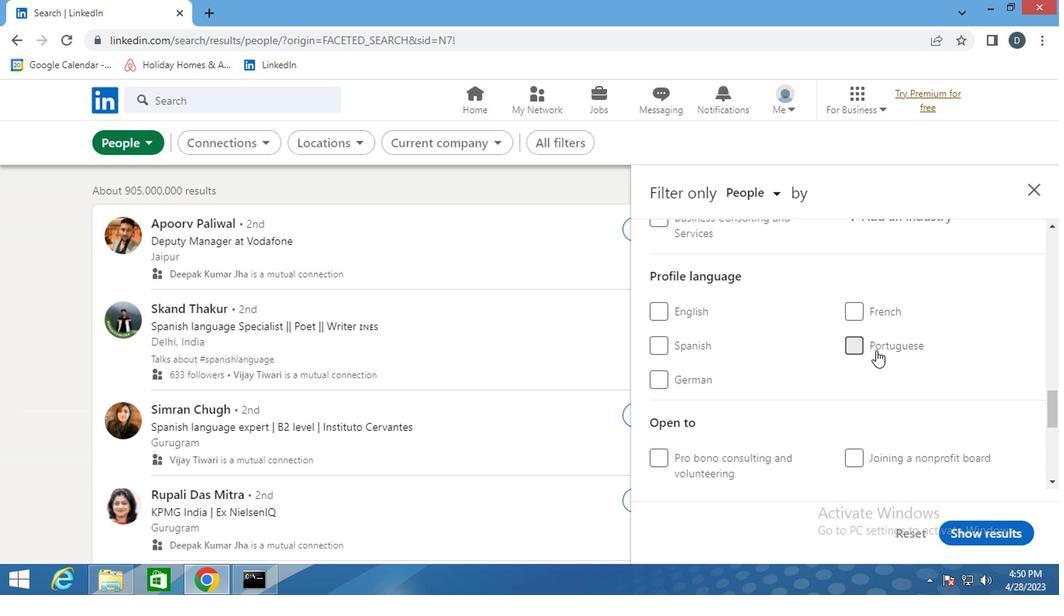 
Action: Mouse scrolled (875, 347) with delta (0, 0)
Screenshot: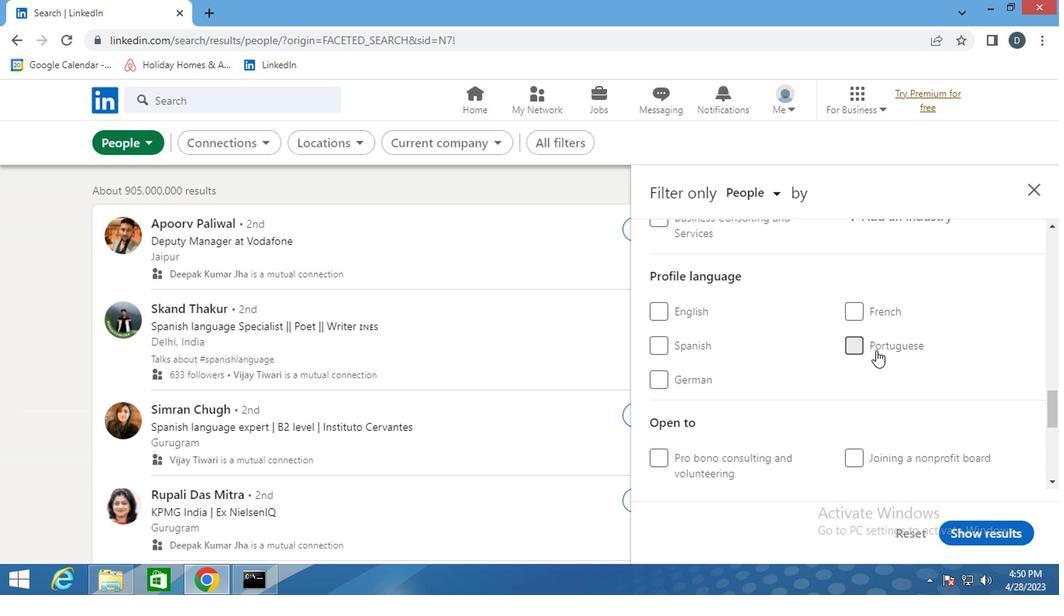 
Action: Mouse scrolled (875, 347) with delta (0, 0)
Screenshot: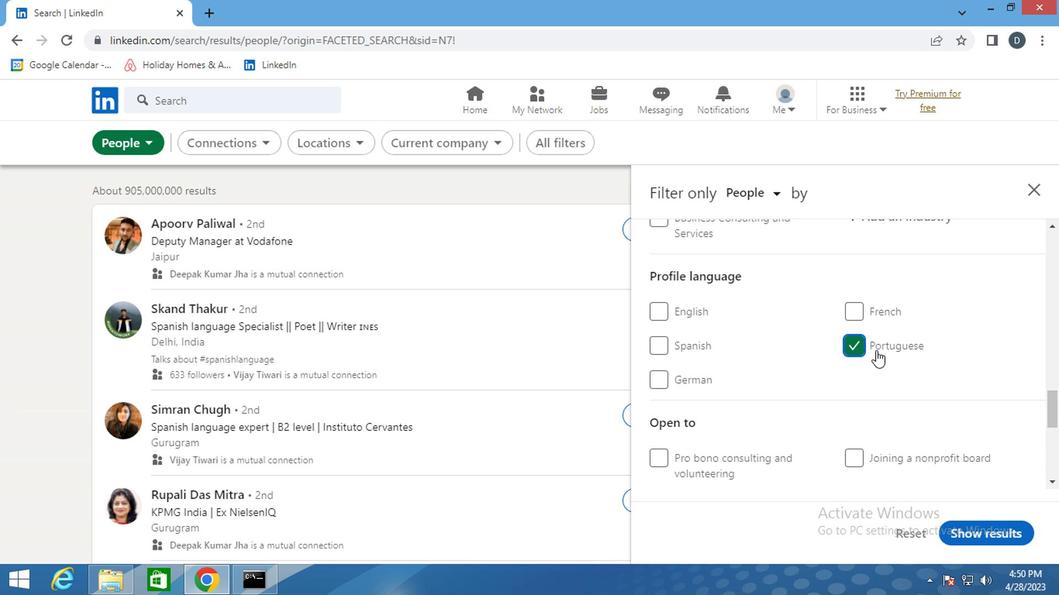 
Action: Mouse scrolled (875, 347) with delta (0, 0)
Screenshot: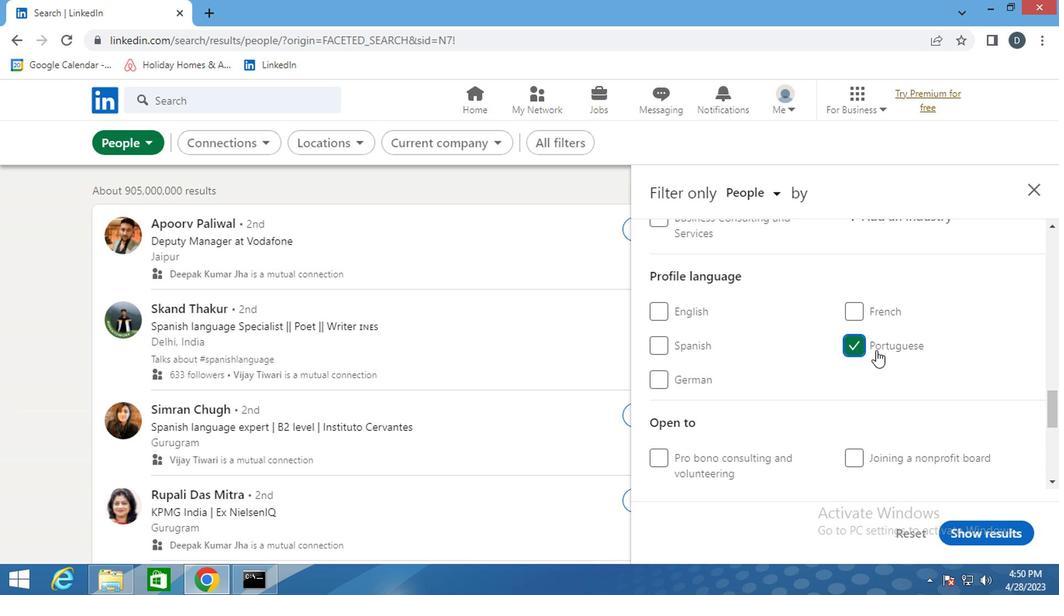 
Action: Mouse scrolled (875, 347) with delta (0, 0)
Screenshot: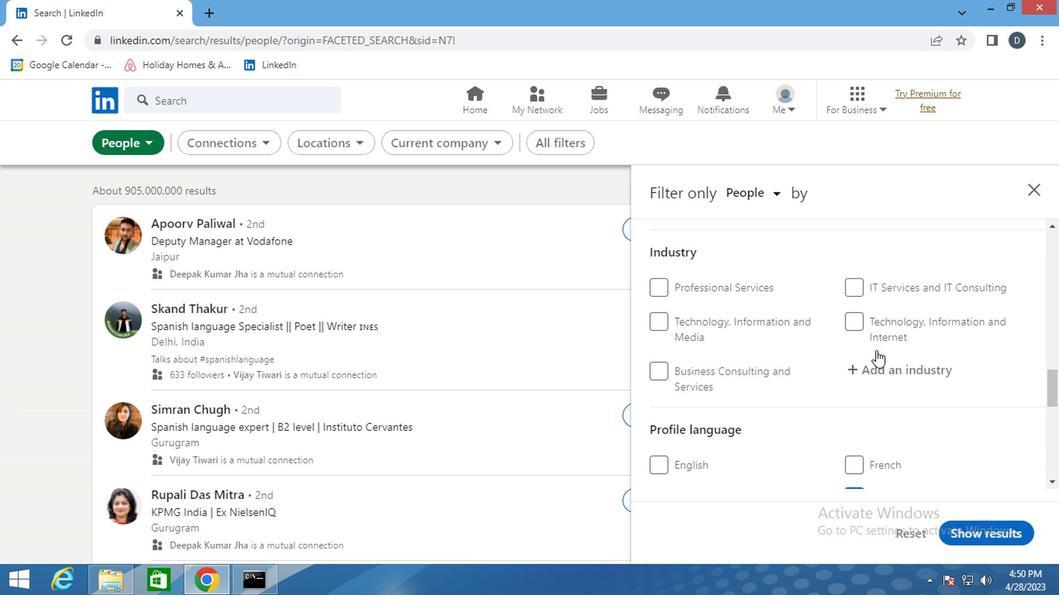 
Action: Mouse scrolled (875, 347) with delta (0, 0)
Screenshot: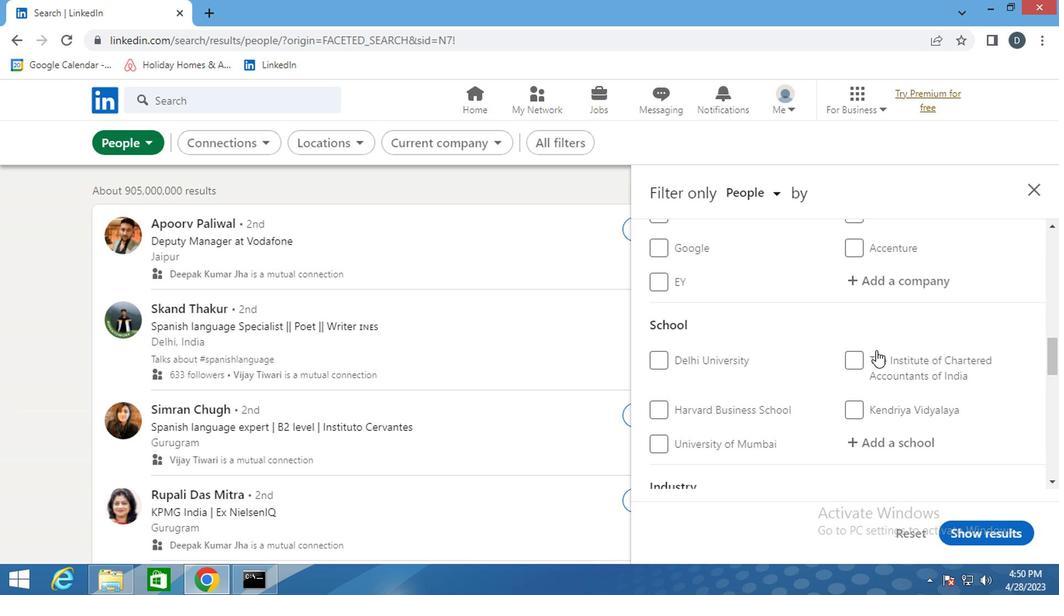 
Action: Mouse moved to (877, 350)
Screenshot: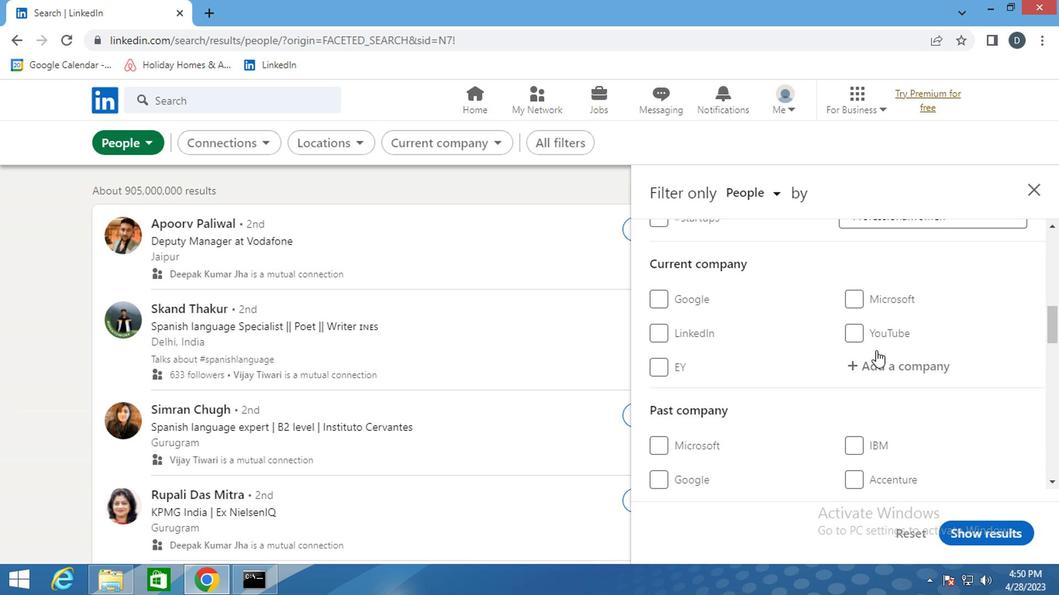 
Action: Mouse scrolled (877, 351) with delta (0, 1)
Screenshot: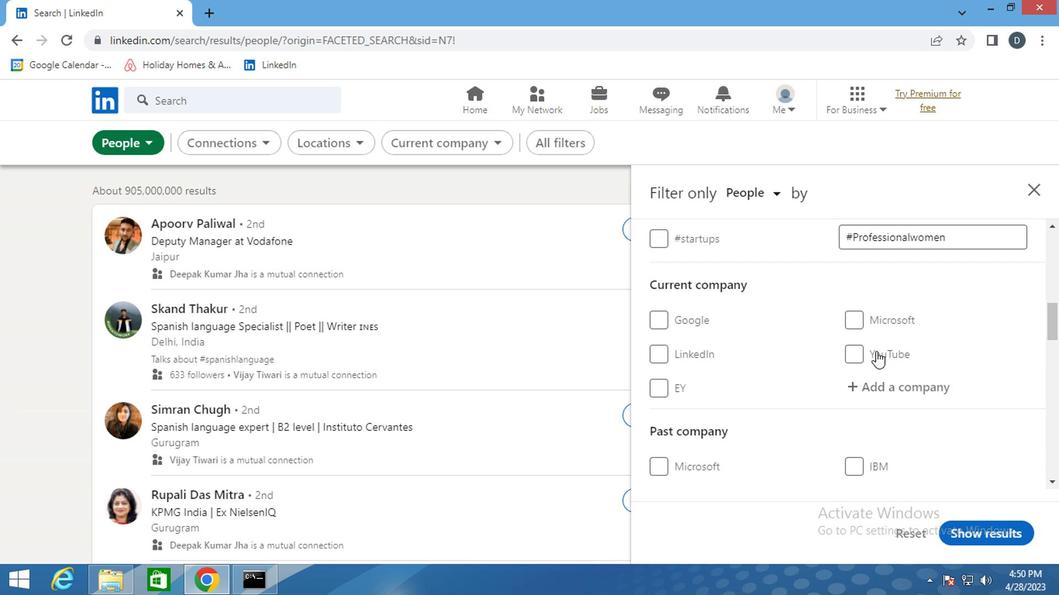 
Action: Mouse moved to (885, 357)
Screenshot: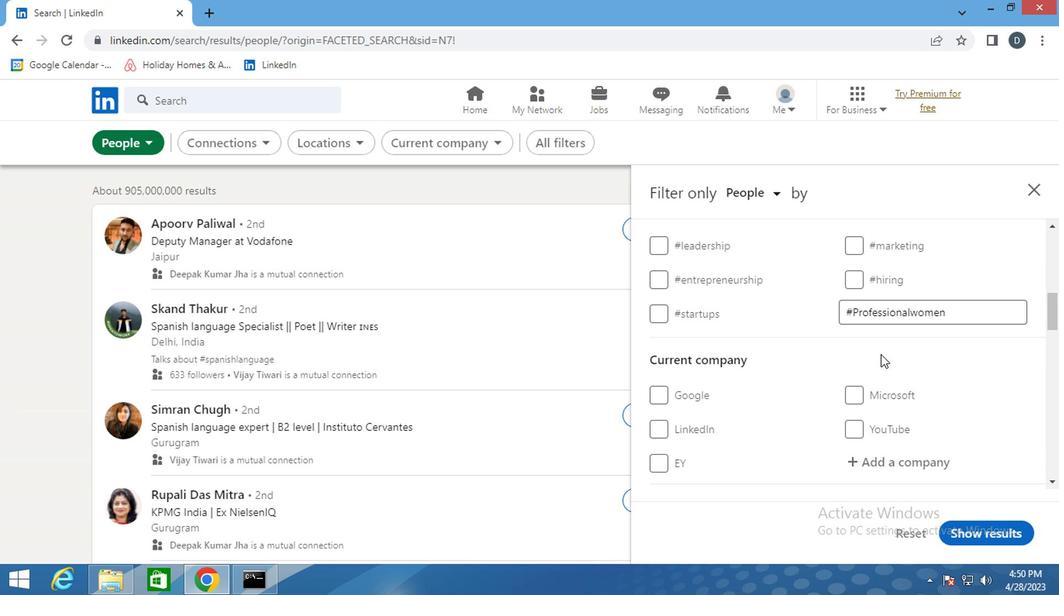 
Action: Mouse scrolled (885, 356) with delta (0, 0)
Screenshot: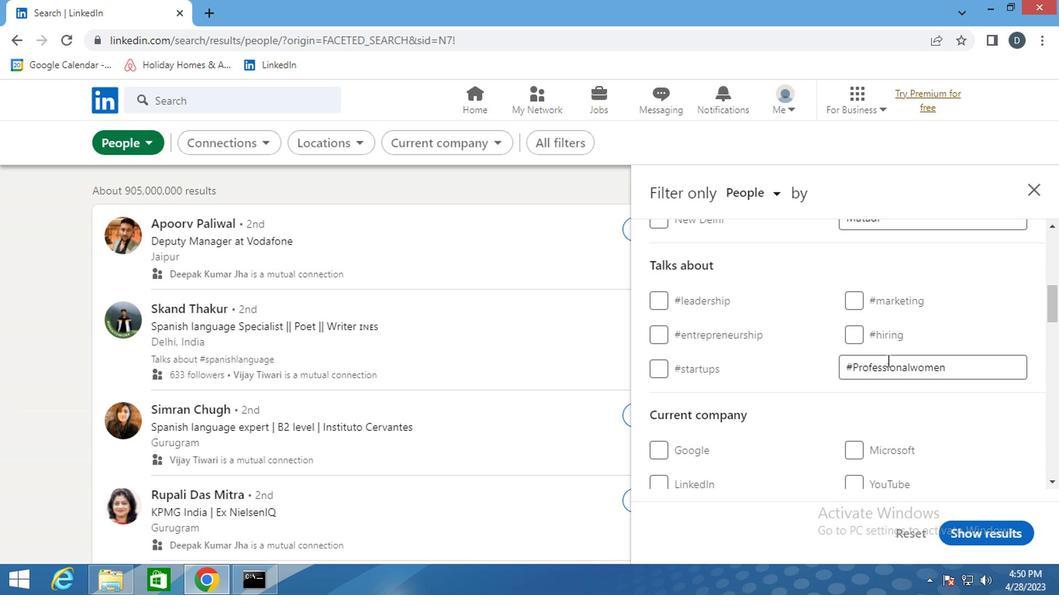 
Action: Mouse moved to (915, 411)
Screenshot: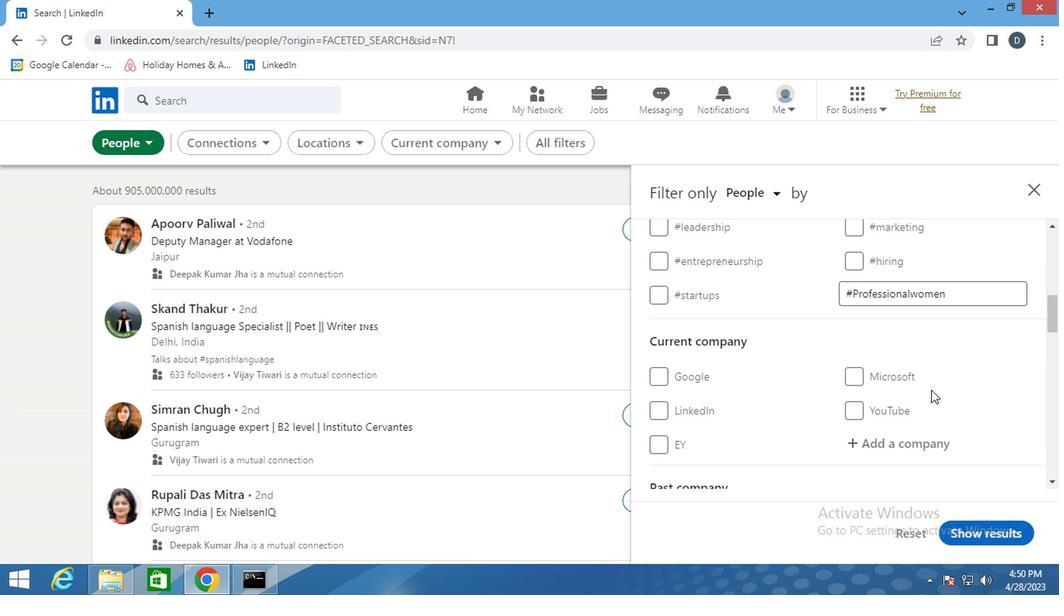 
Action: Mouse scrolled (915, 410) with delta (0, -1)
Screenshot: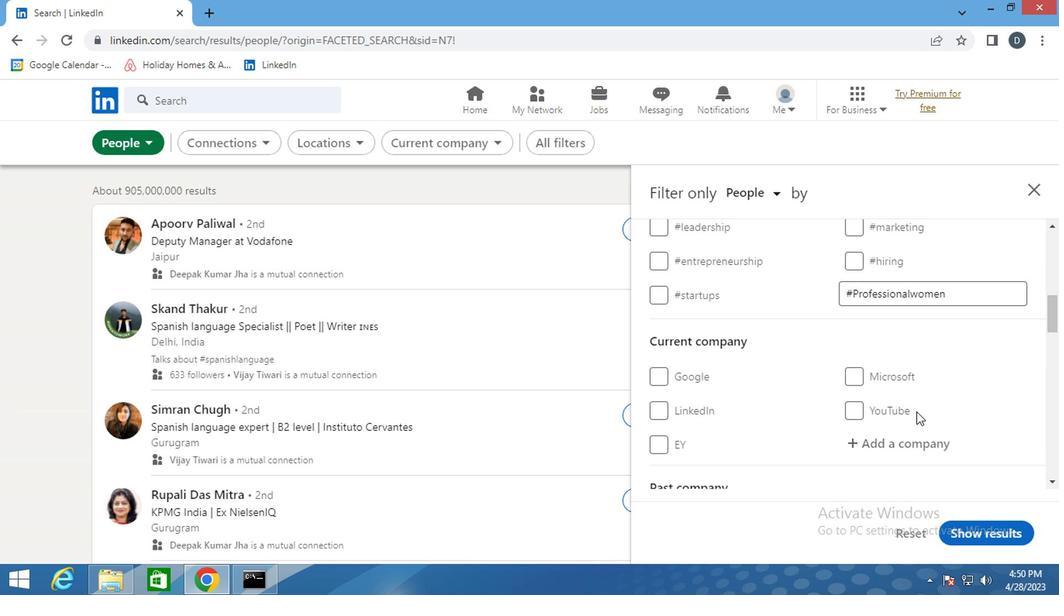 
Action: Mouse moved to (921, 363)
Screenshot: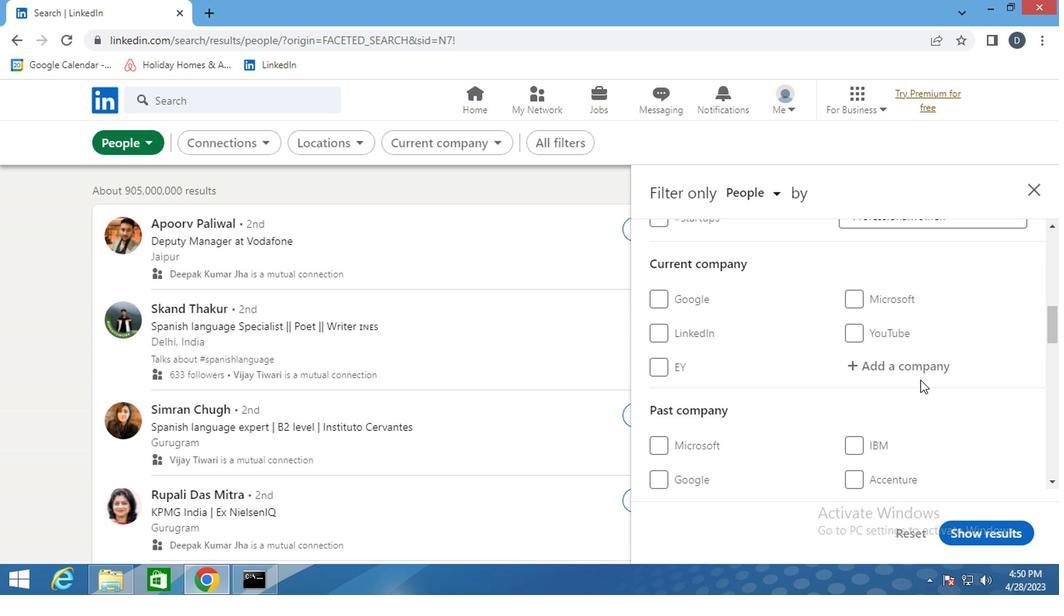
Action: Mouse pressed left at (921, 363)
Screenshot: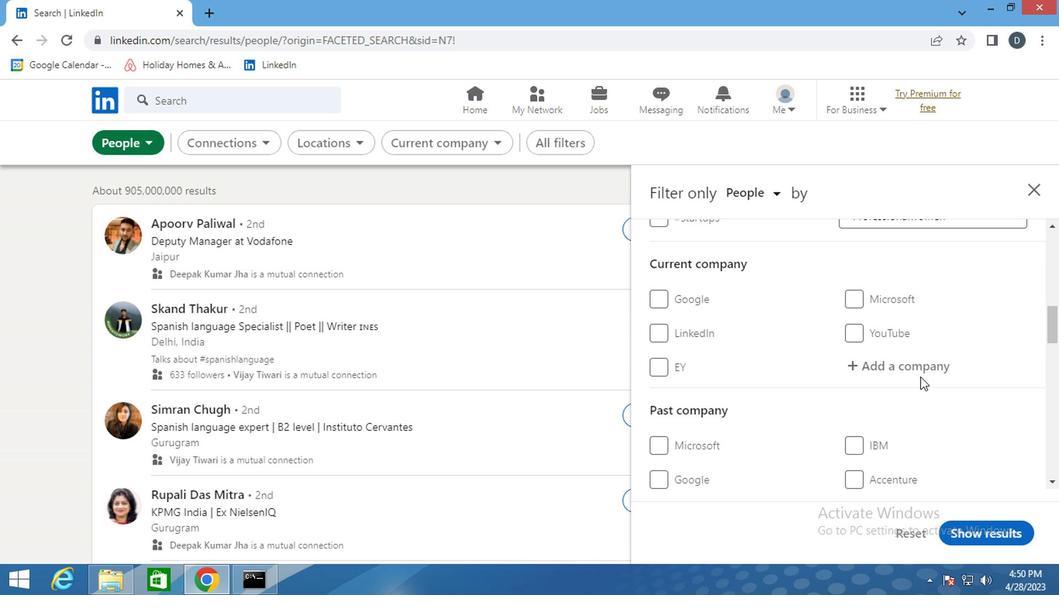 
Action: Key pressed <Key.shift>EMMAI<Key.space><Key.backspace><Key.backspace><Key.backspace><Key.backspace>AMI
Screenshot: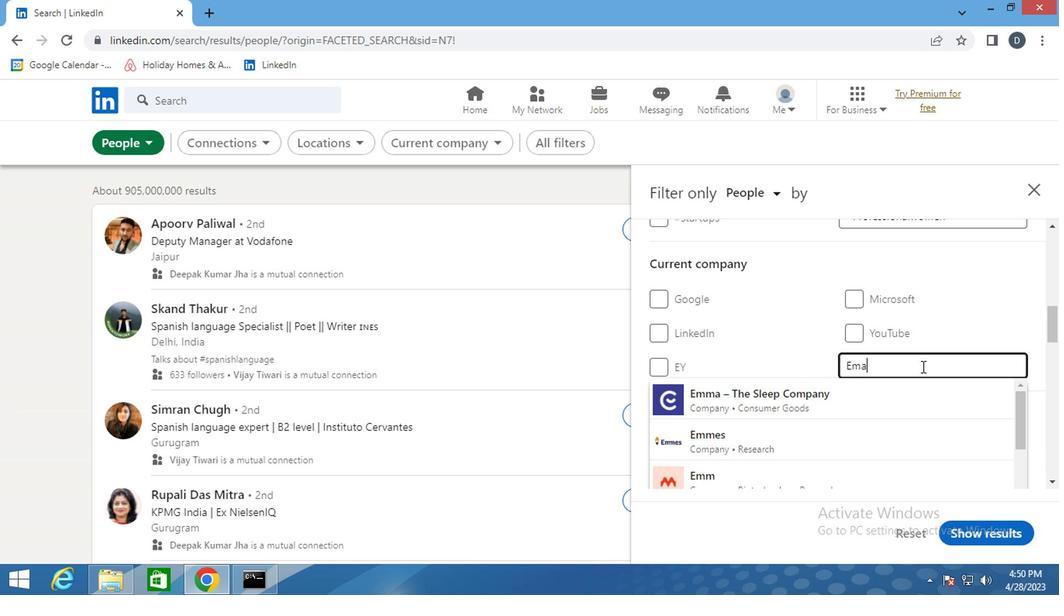
Action: Mouse moved to (931, 395)
Screenshot: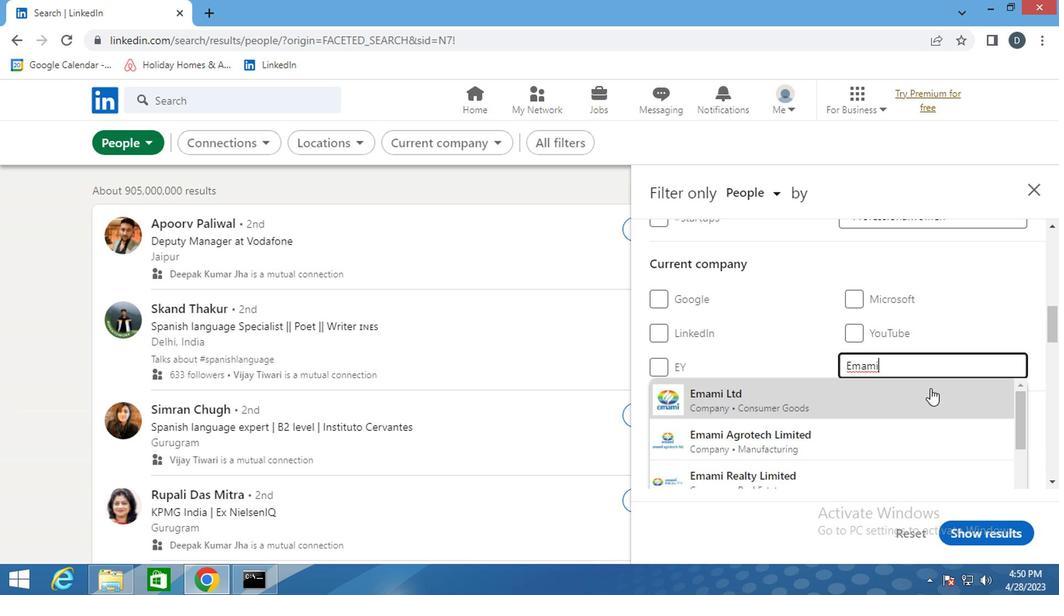 
Action: Mouse pressed left at (931, 395)
Screenshot: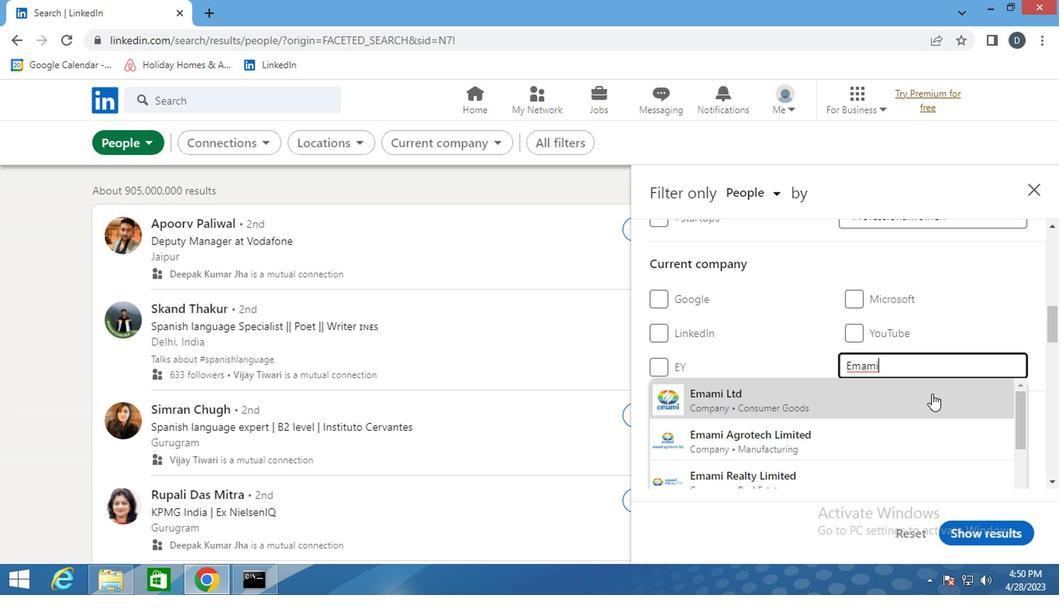 
Action: Mouse scrolled (931, 394) with delta (0, 0)
Screenshot: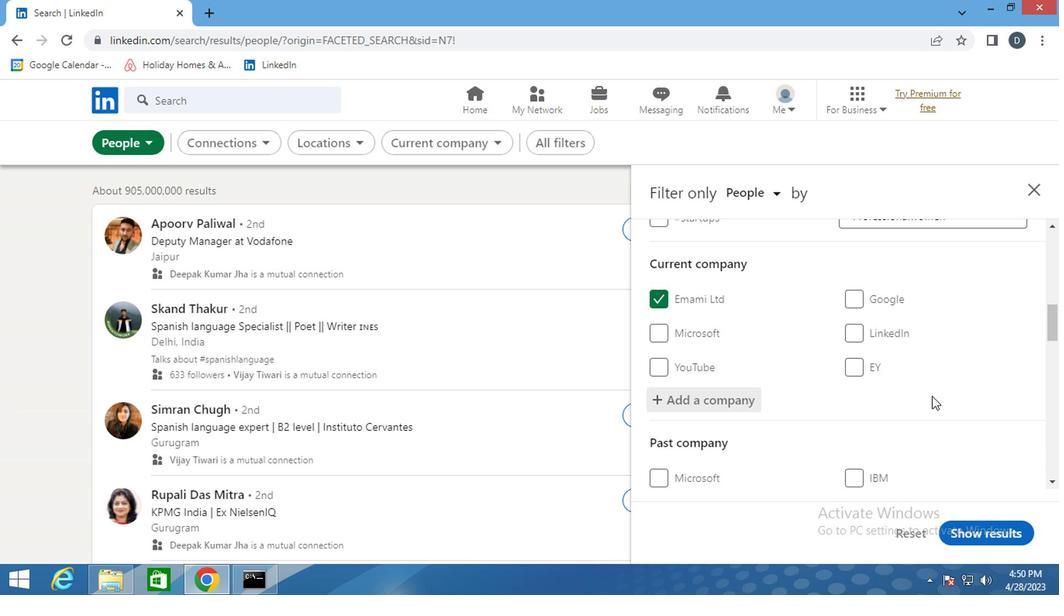 
Action: Mouse scrolled (931, 394) with delta (0, 0)
Screenshot: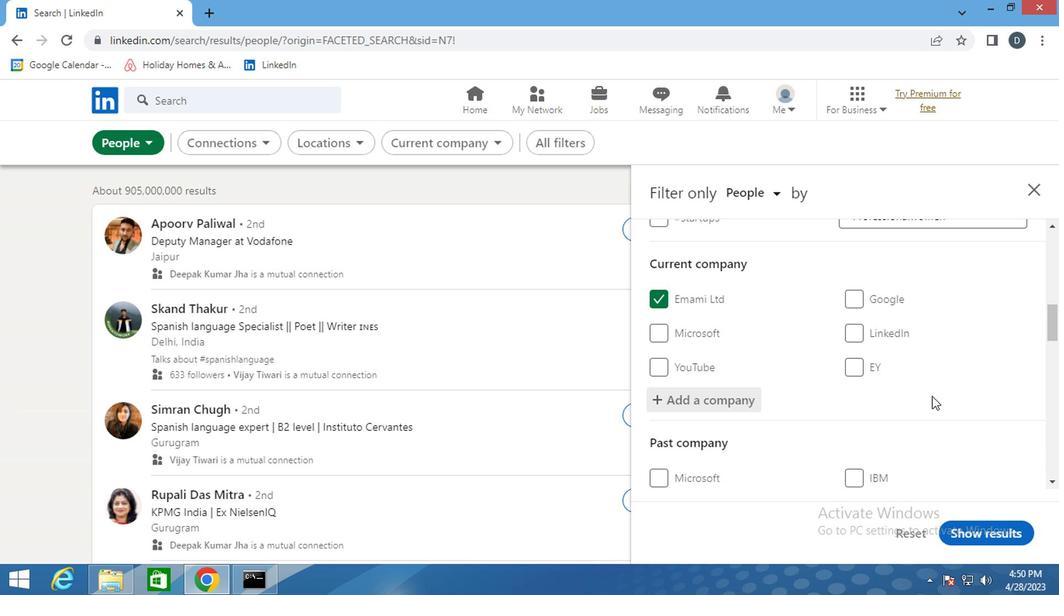 
Action: Mouse scrolled (931, 394) with delta (0, 0)
Screenshot: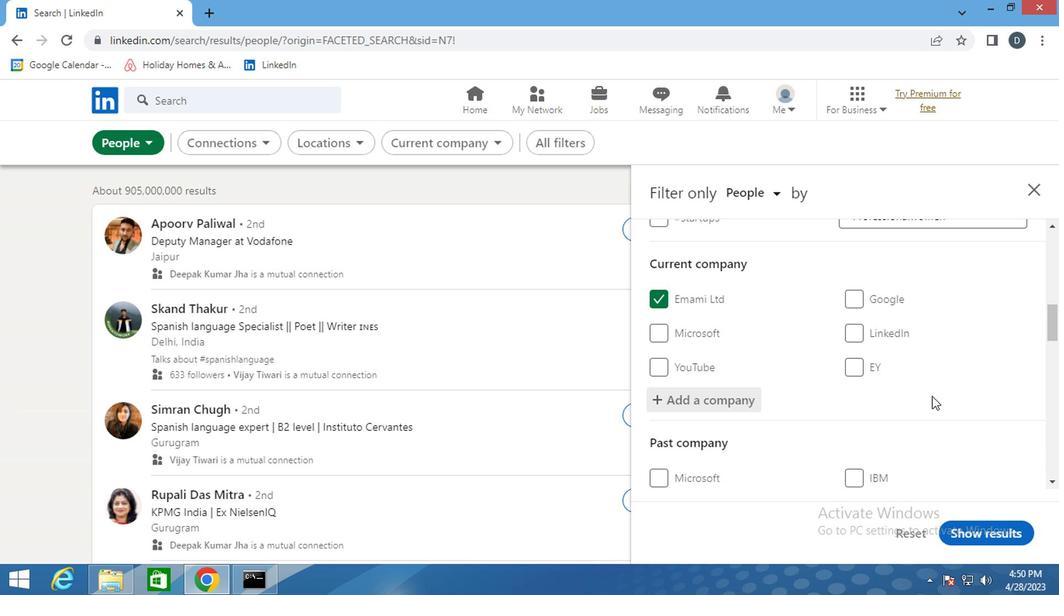 
Action: Mouse moved to (930, 388)
Screenshot: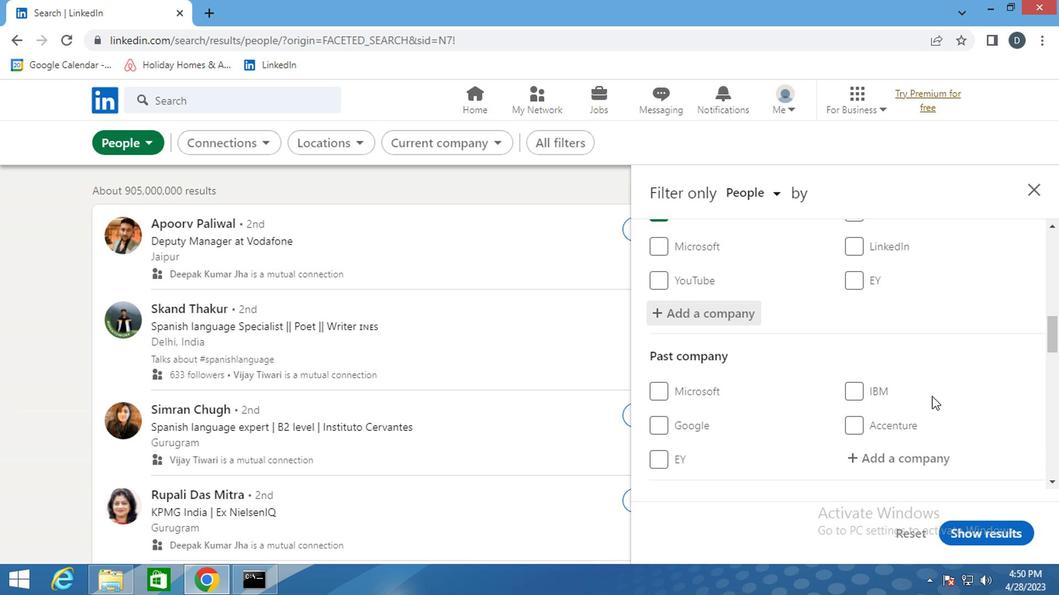 
Action: Mouse scrolled (930, 387) with delta (0, 0)
Screenshot: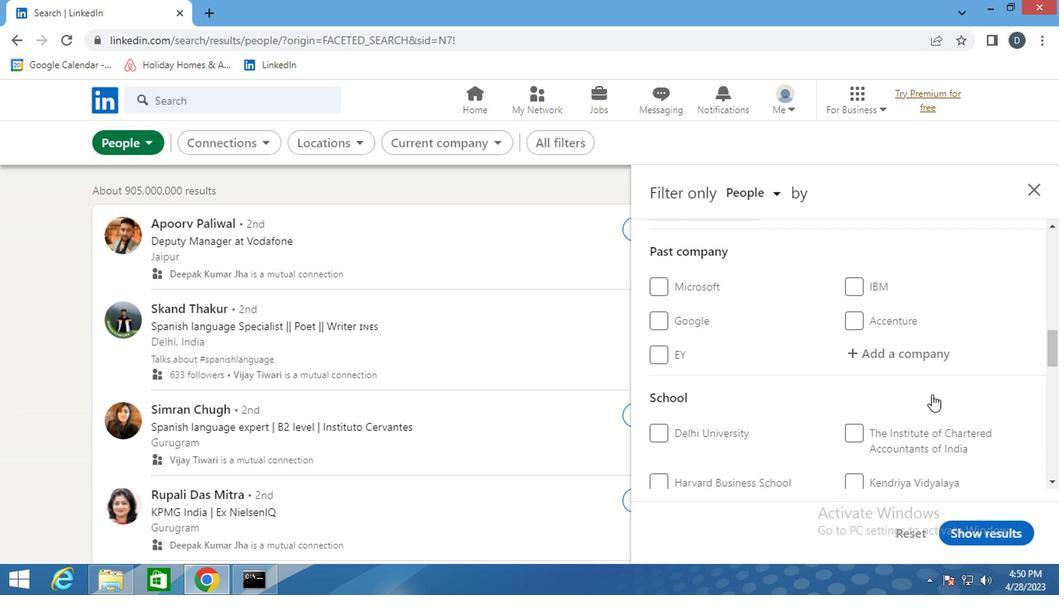 
Action: Mouse moved to (883, 395)
Screenshot: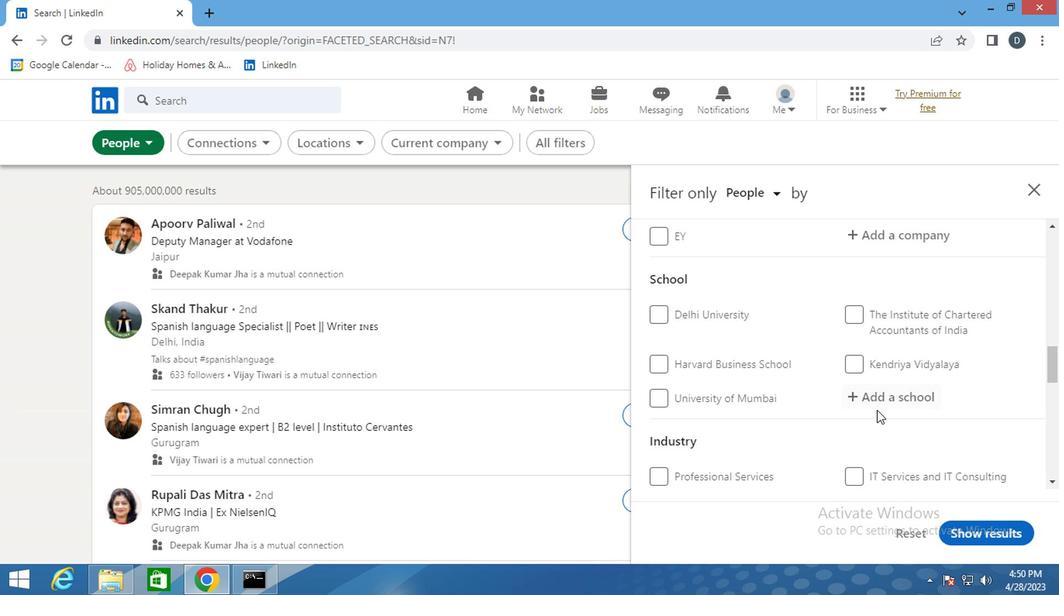 
Action: Mouse pressed left at (883, 395)
Screenshot: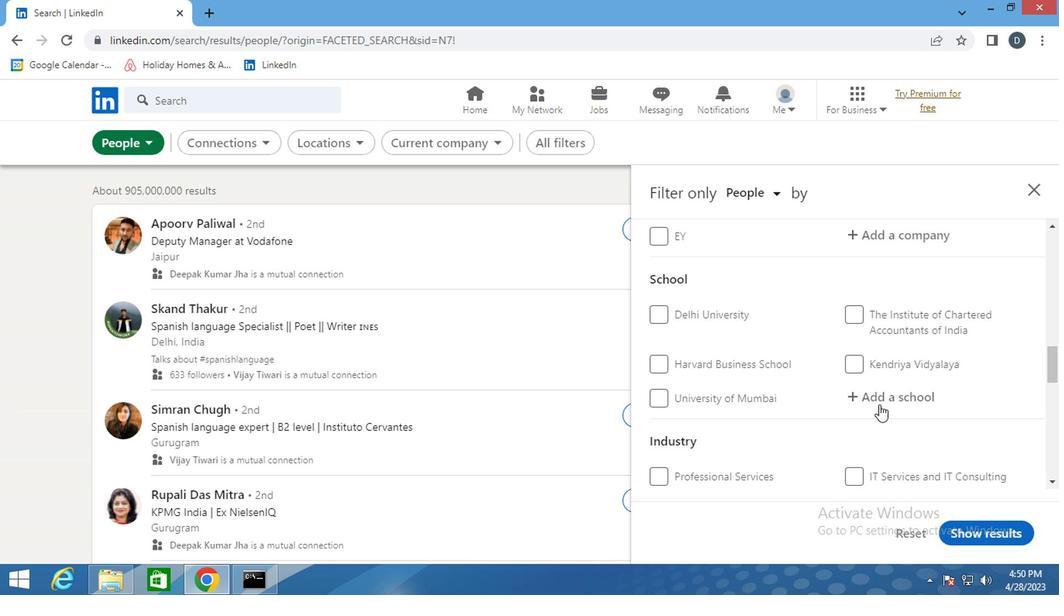 
Action: Mouse moved to (966, 366)
Screenshot: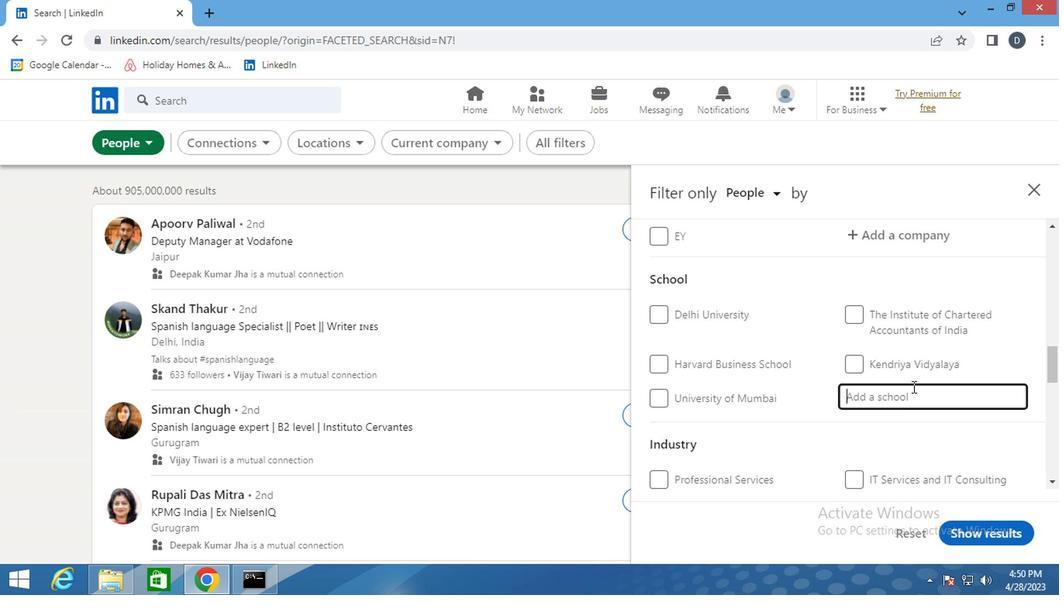 
Action: Key pressed <Key.shift><Key.shift><Key.shift><Key.shift><Key.shift><Key.shift><Key.shift><Key.shift><Key.shift><Key.shift><Key.shift>KSR<Key.space>INSTITUTE
Screenshot: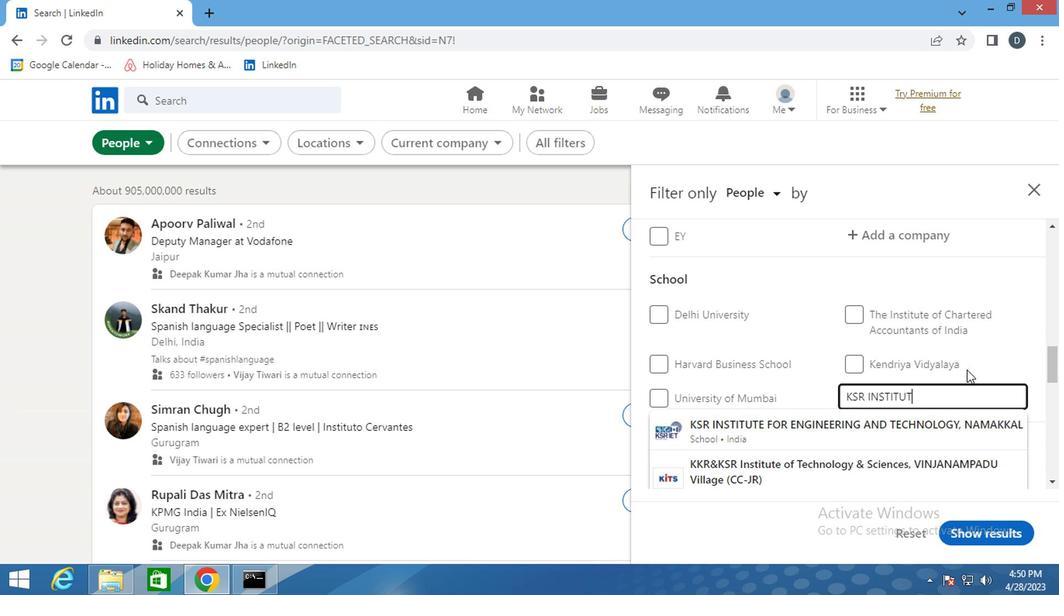 
Action: Mouse moved to (994, 421)
Screenshot: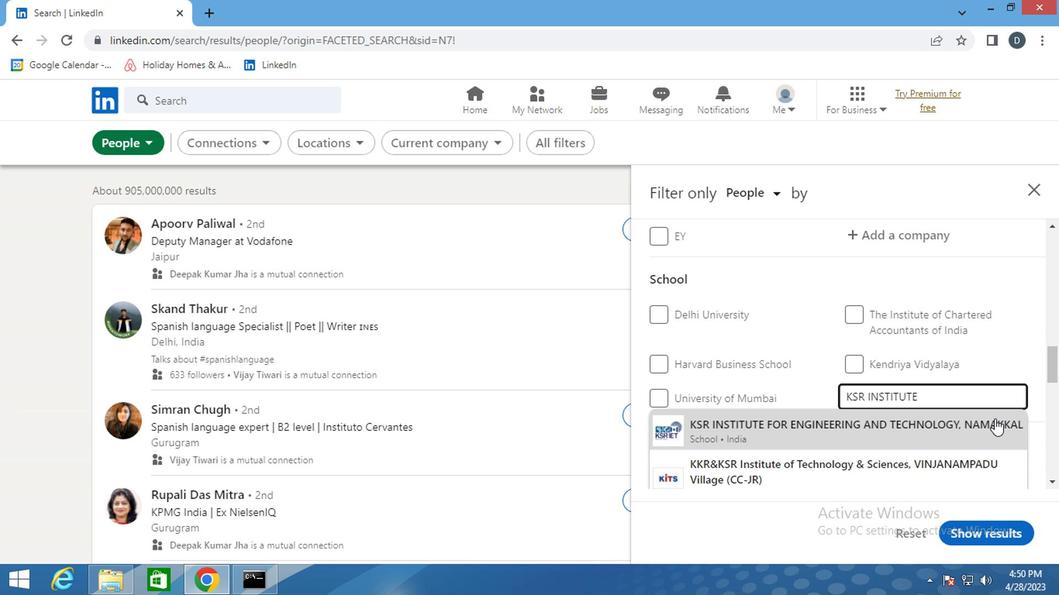
Action: Mouse pressed left at (994, 421)
Screenshot: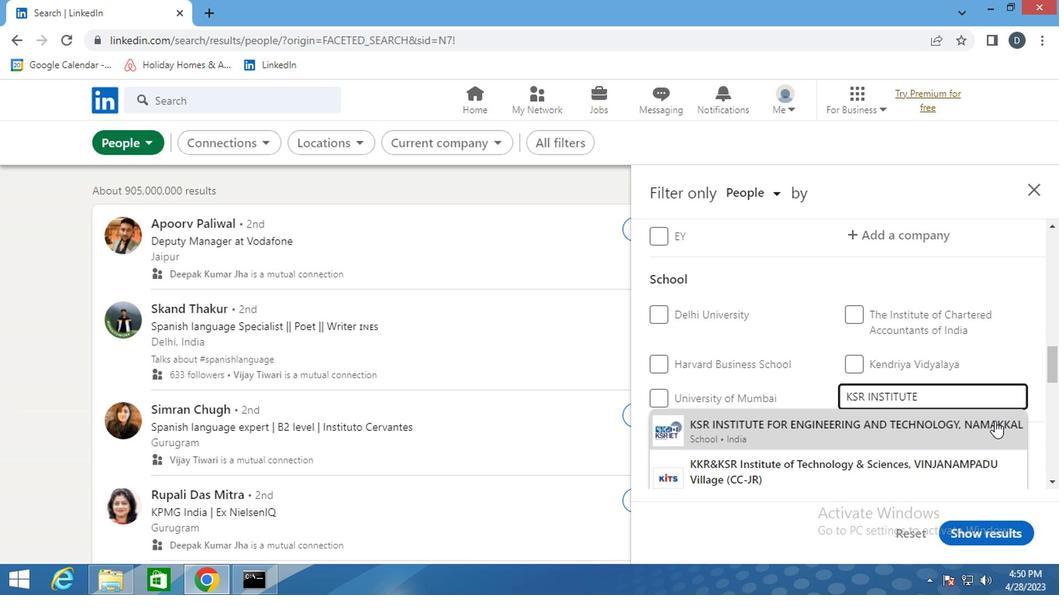 
Action: Mouse moved to (994, 421)
Screenshot: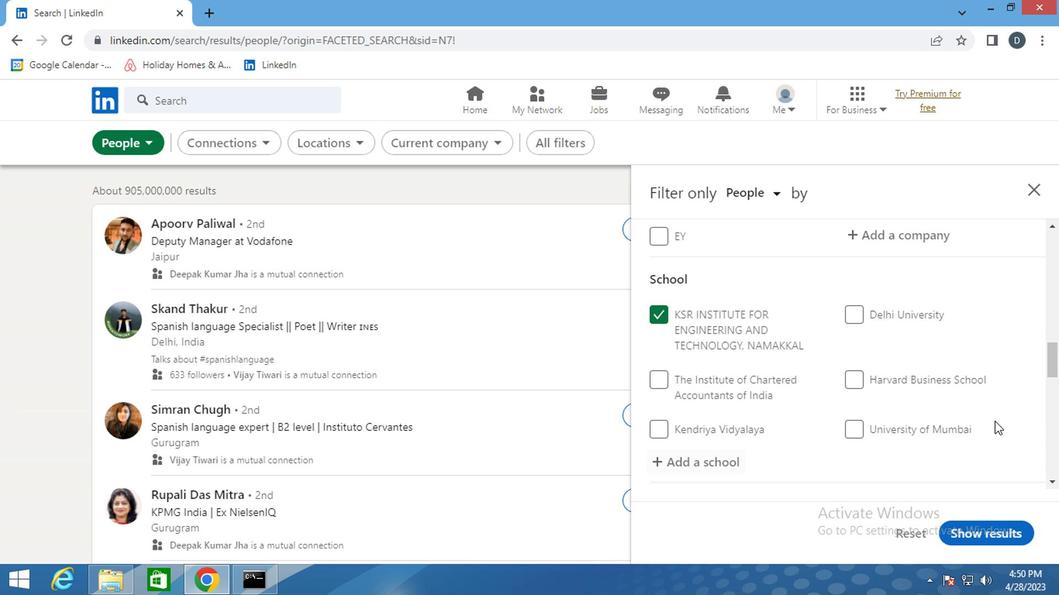 
Action: Mouse scrolled (994, 420) with delta (0, -1)
Screenshot: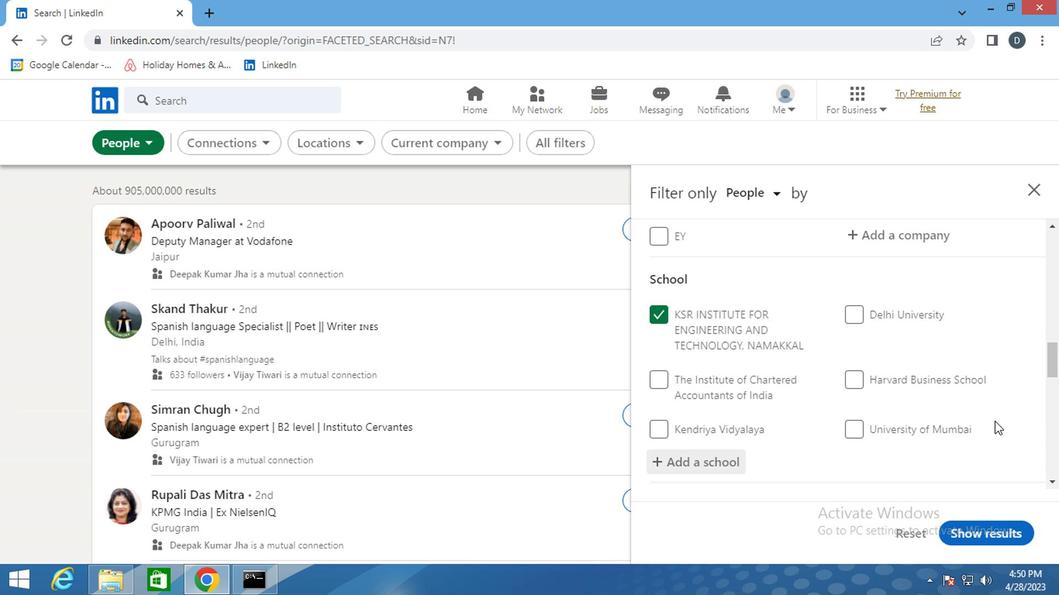 
Action: Mouse scrolled (994, 420) with delta (0, -1)
Screenshot: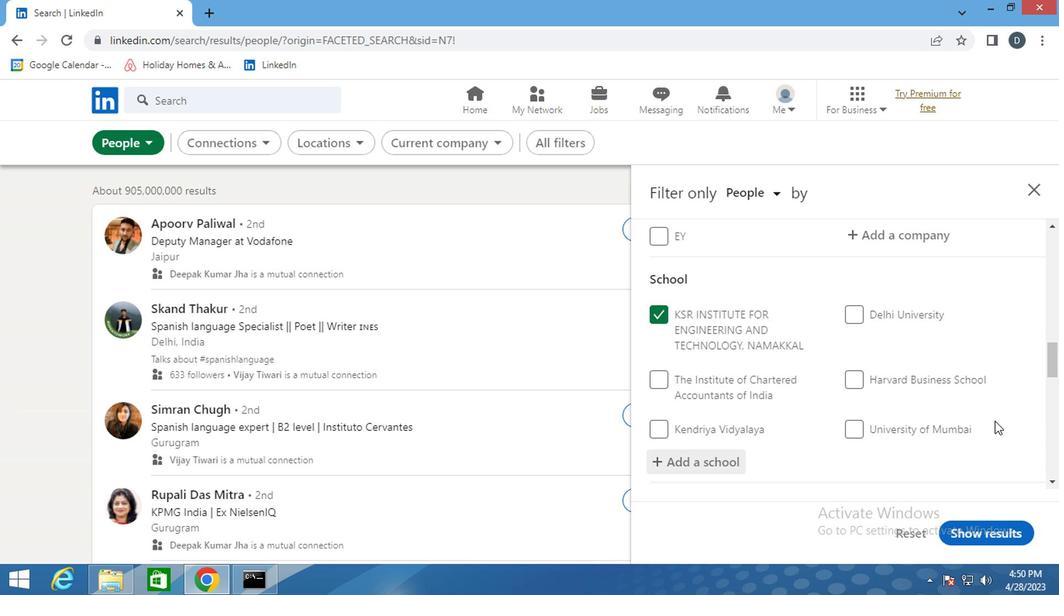 
Action: Mouse scrolled (994, 420) with delta (0, -1)
Screenshot: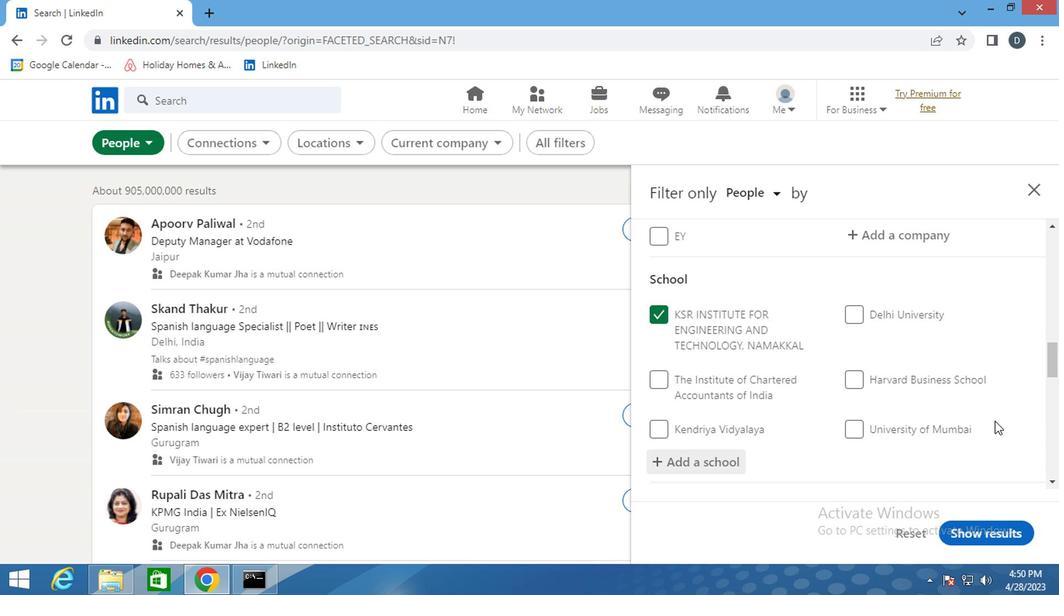 
Action: Mouse moved to (970, 366)
Screenshot: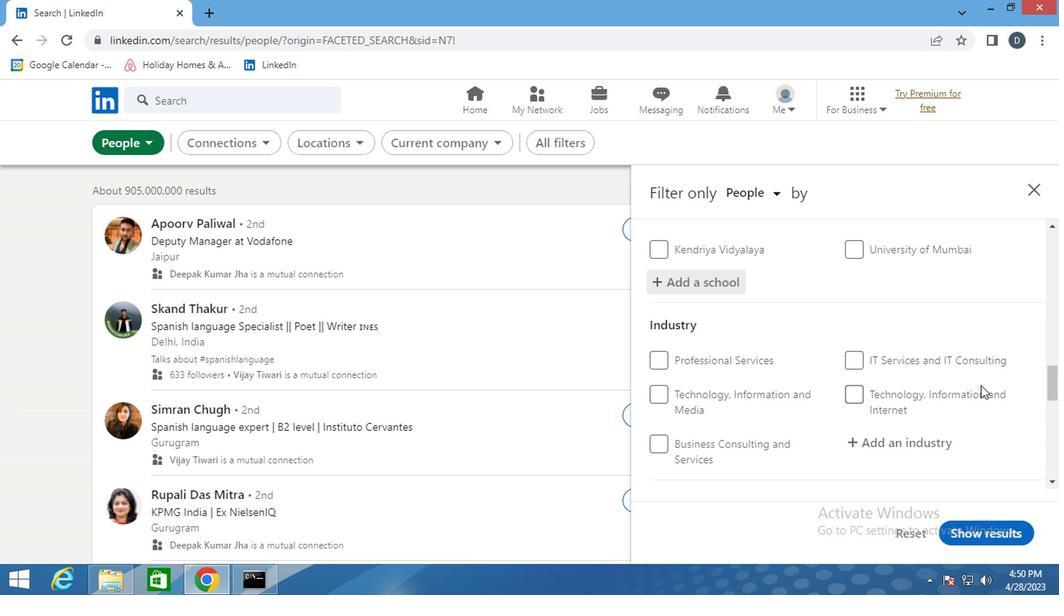 
Action: Mouse scrolled (970, 365) with delta (0, -1)
Screenshot: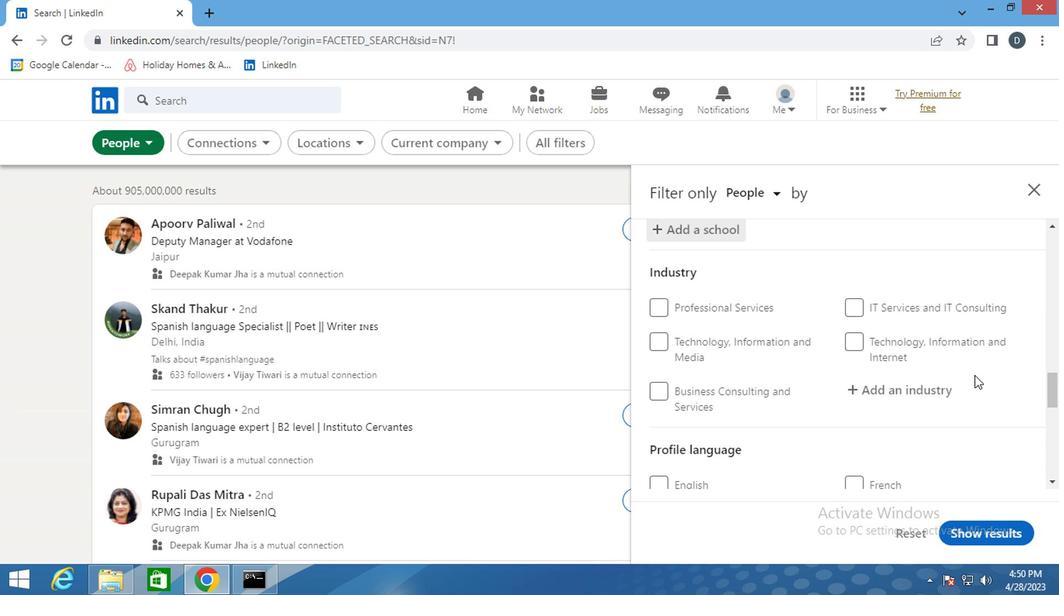 
Action: Mouse moved to (934, 309)
Screenshot: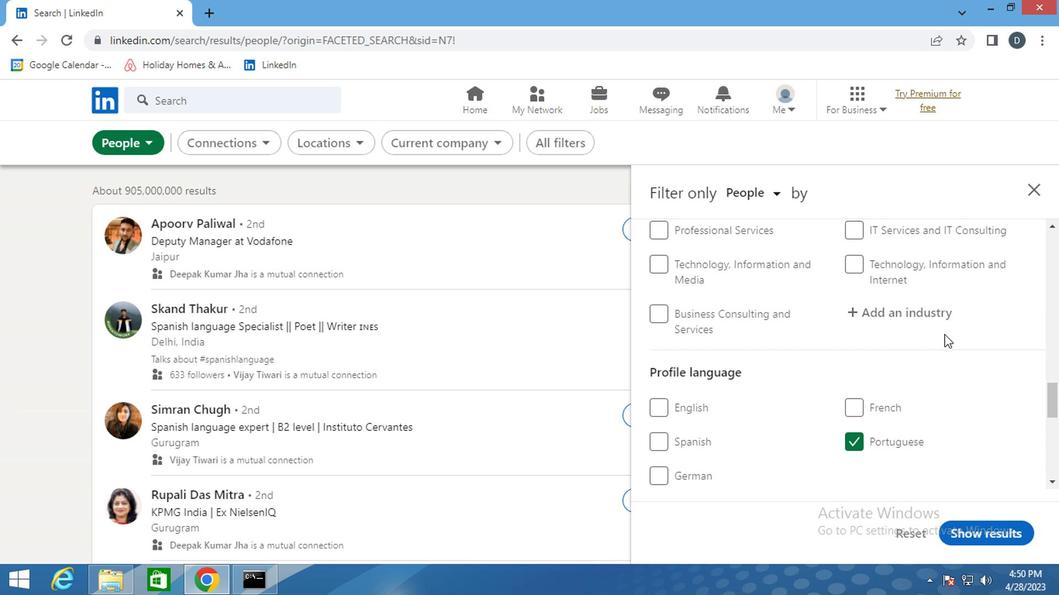 
Action: Mouse pressed left at (934, 309)
Screenshot: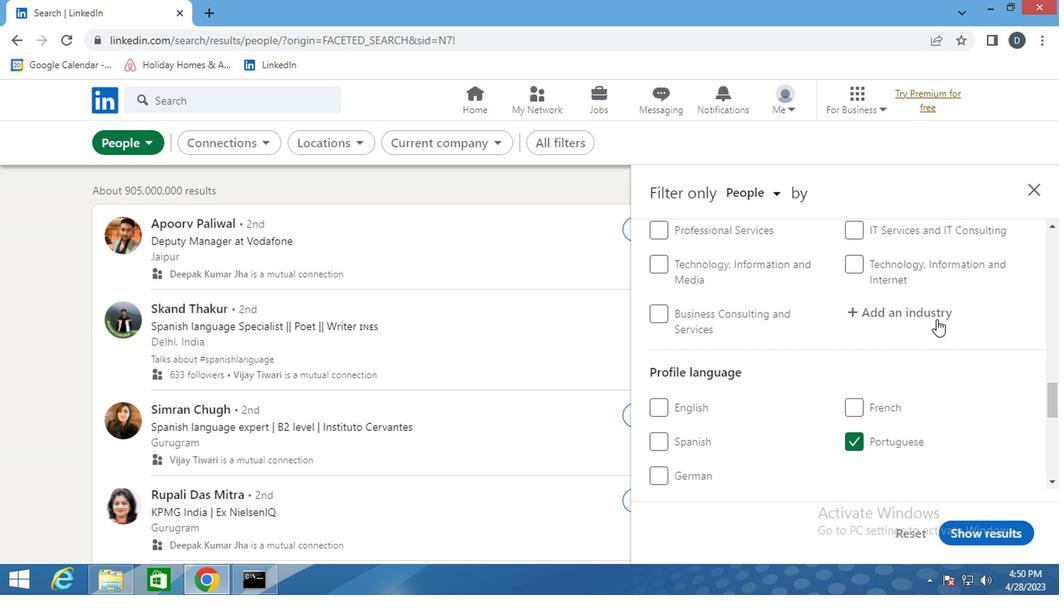 
Action: Key pressed <Key.shift>CIRCUSES
Screenshot: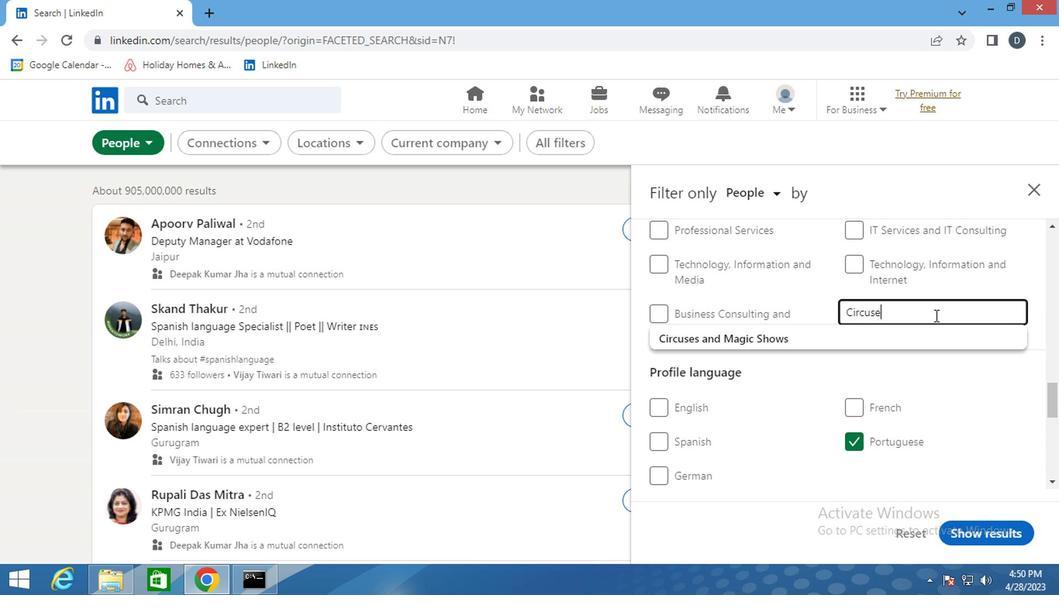 
Action: Mouse moved to (922, 338)
Screenshot: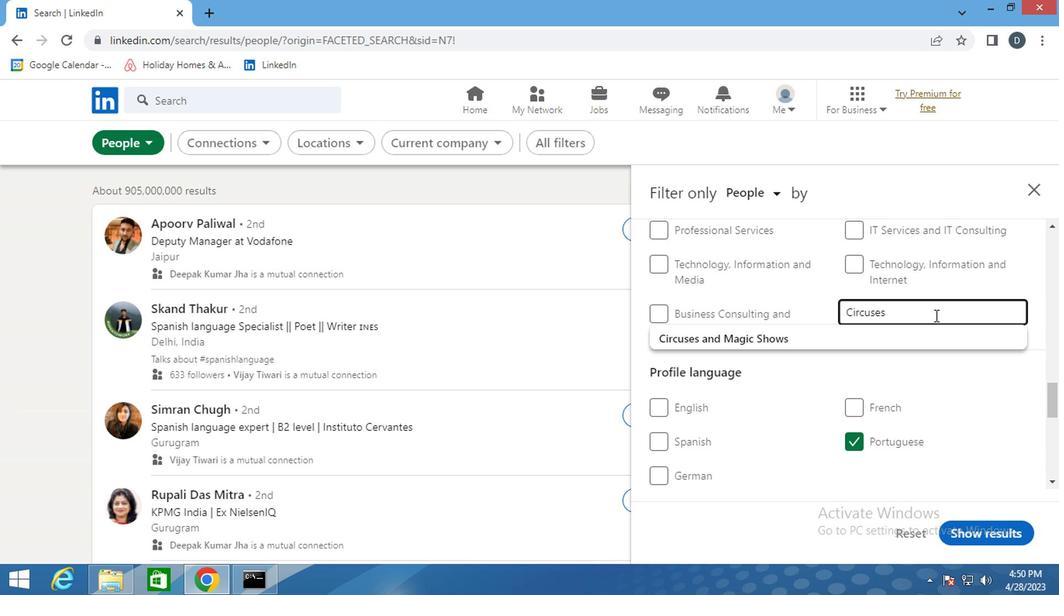 
Action: Mouse pressed left at (922, 338)
Screenshot: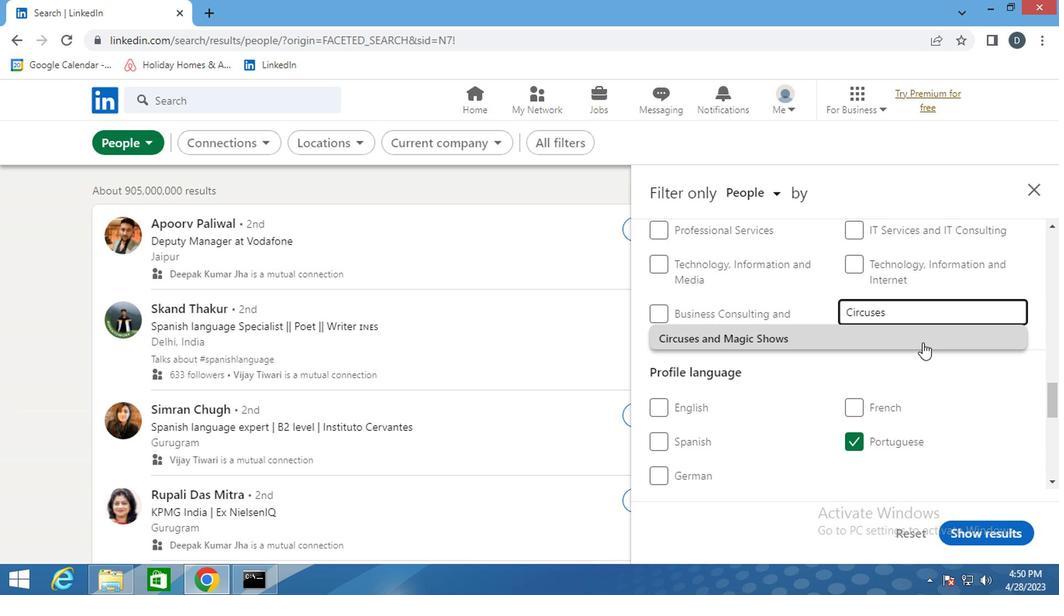 
Action: Mouse scrolled (922, 337) with delta (0, -1)
Screenshot: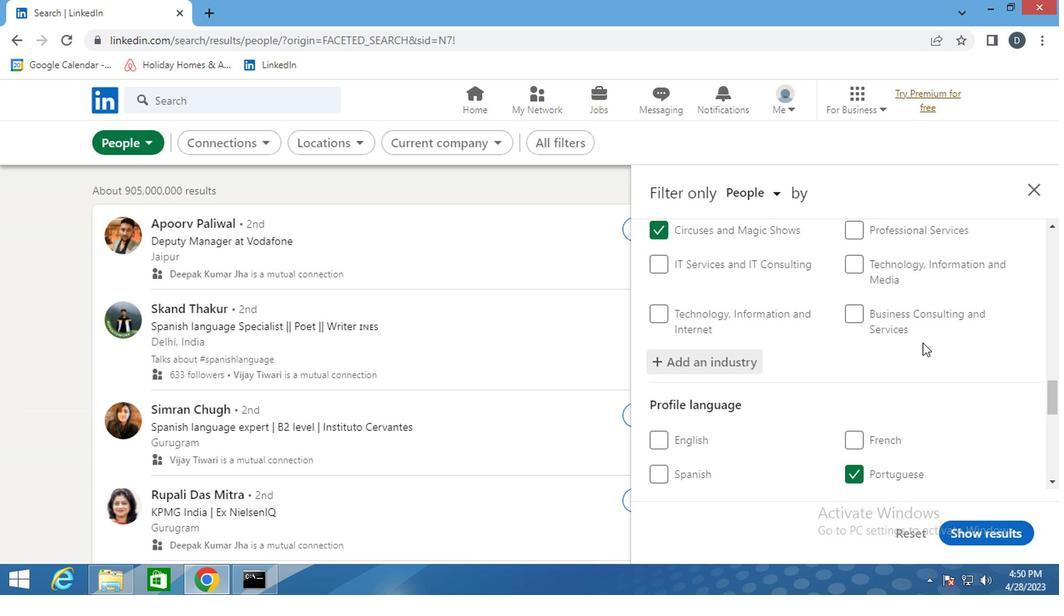
Action: Mouse scrolled (922, 337) with delta (0, -1)
Screenshot: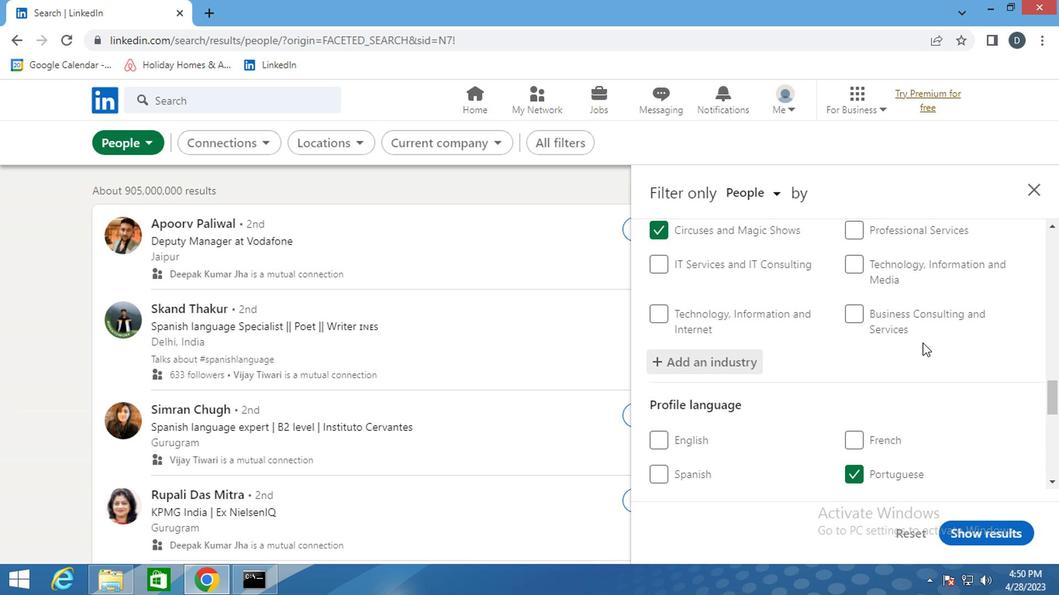 
Action: Mouse scrolled (922, 337) with delta (0, -1)
Screenshot: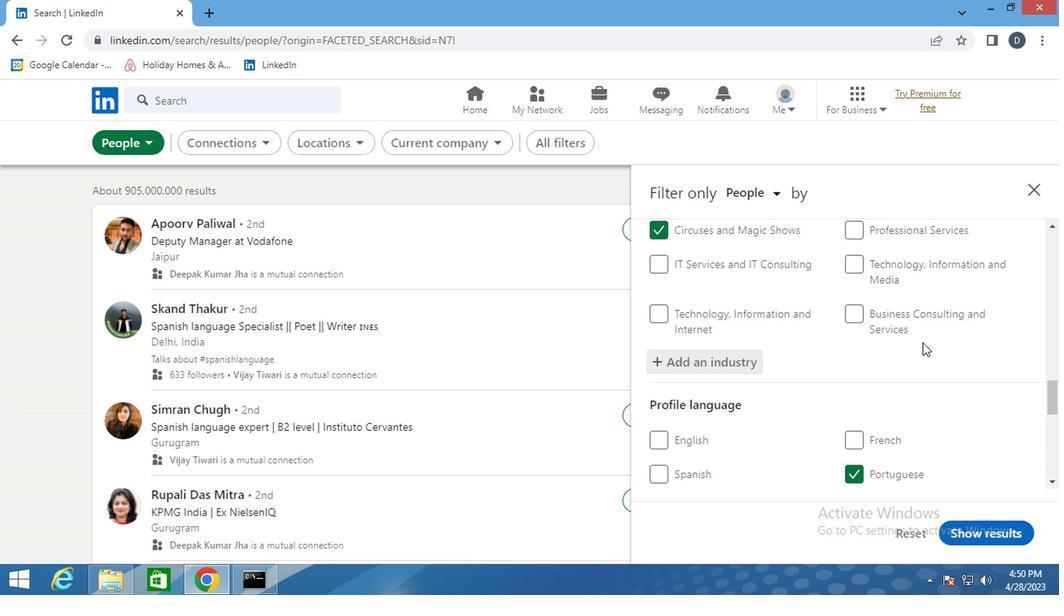 
Action: Mouse scrolled (922, 337) with delta (0, -1)
Screenshot: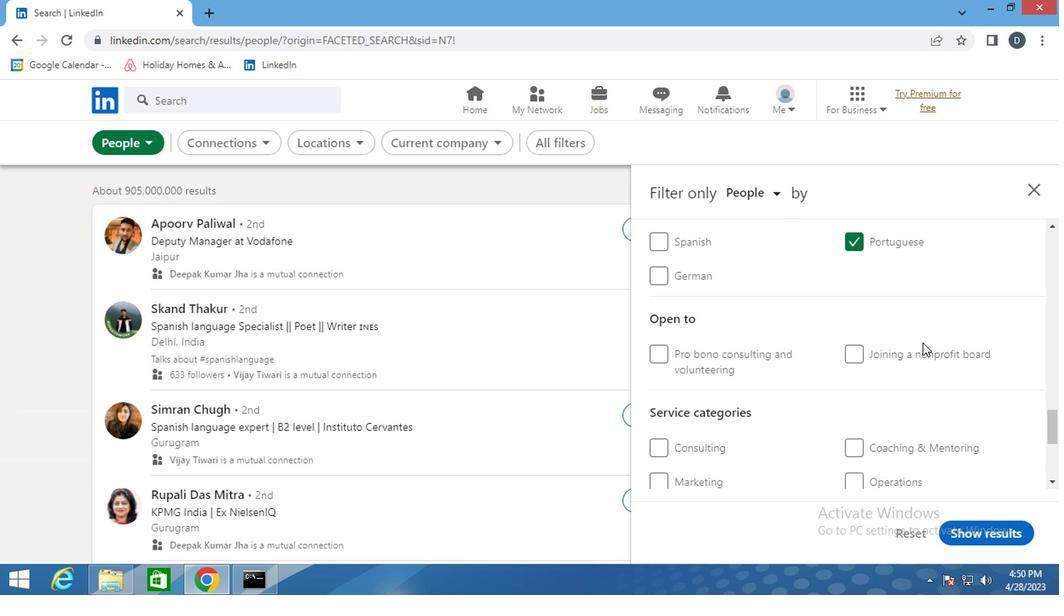 
Action: Mouse scrolled (922, 337) with delta (0, -1)
Screenshot: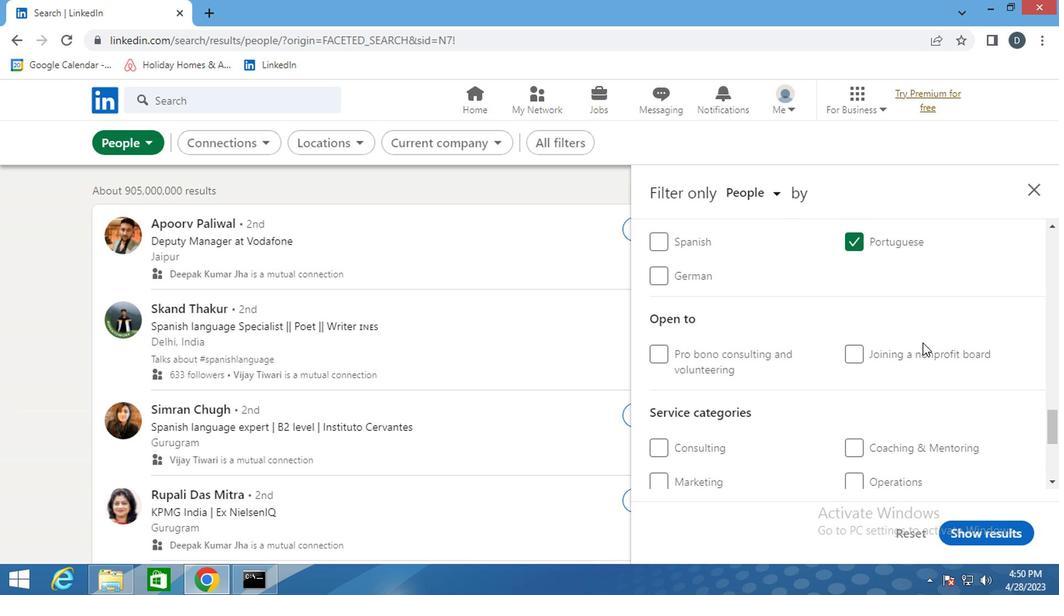 
Action: Mouse moved to (894, 358)
Screenshot: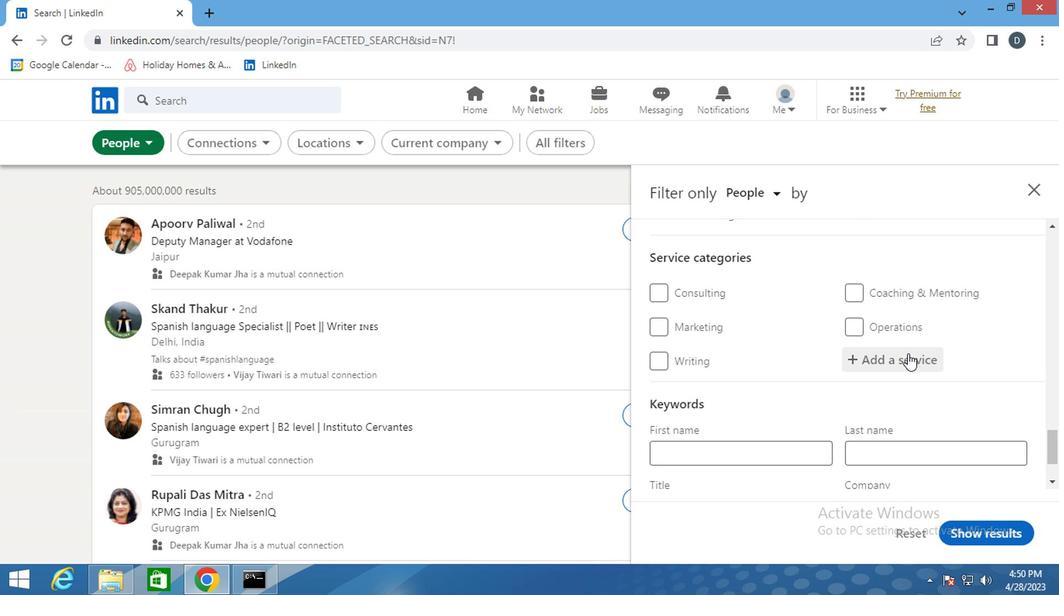 
Action: Mouse pressed left at (894, 358)
Screenshot: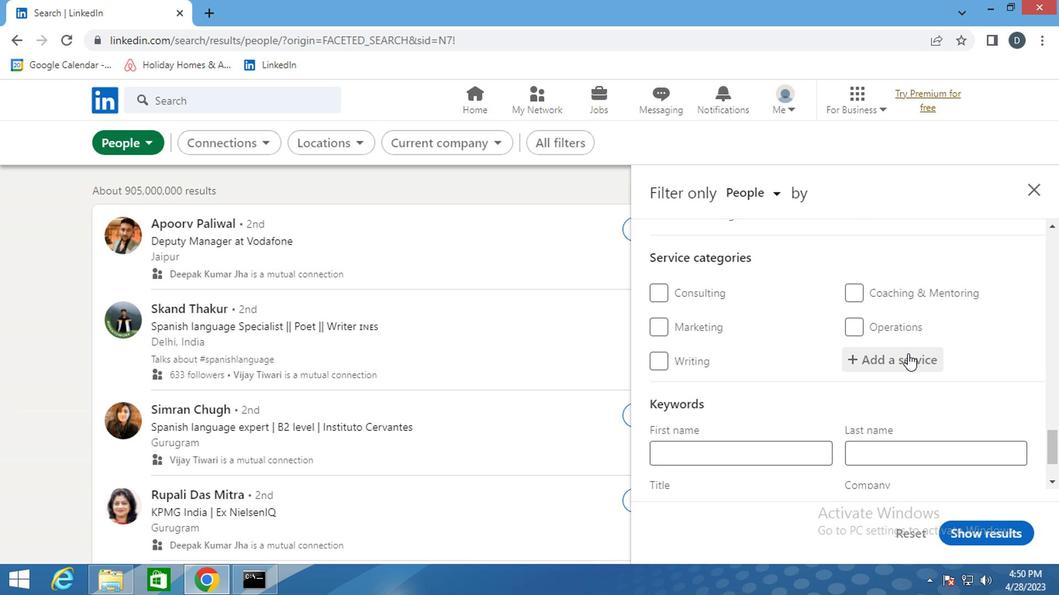 
Action: Key pressed <Key.shift>WORD<Key.shift>PRESS<Key.down><Key.enter>
Screenshot: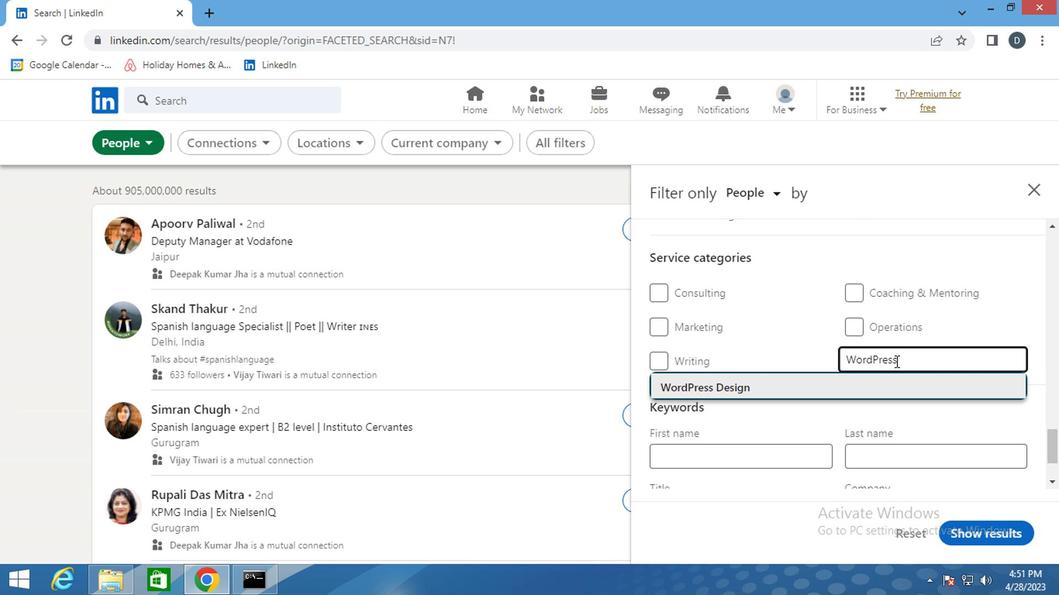 
Action: Mouse moved to (893, 349)
Screenshot: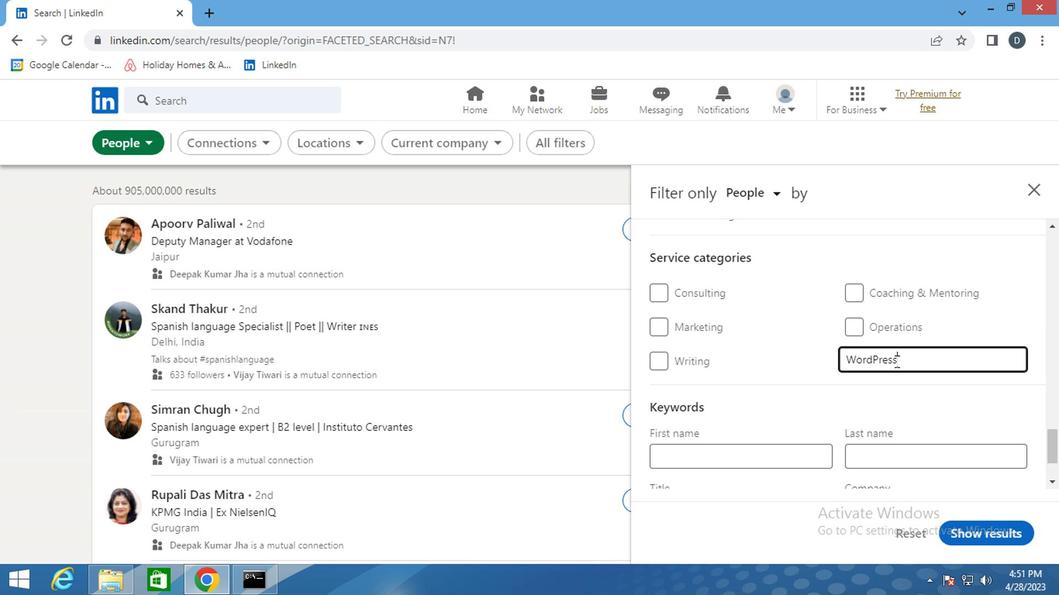 
Action: Mouse scrolled (893, 348) with delta (0, -1)
Screenshot: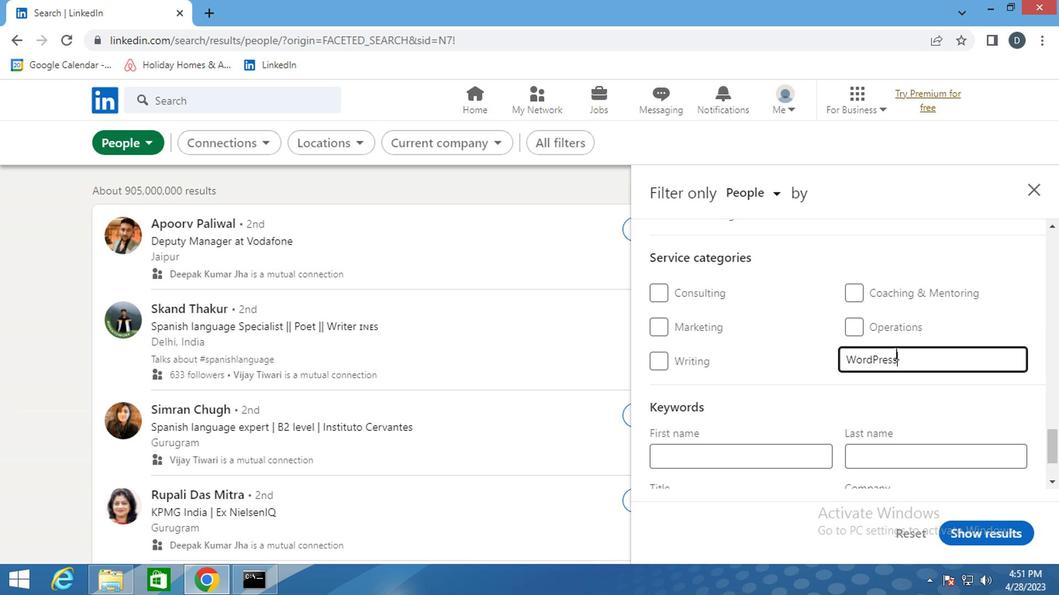 
Action: Mouse scrolled (893, 348) with delta (0, -1)
Screenshot: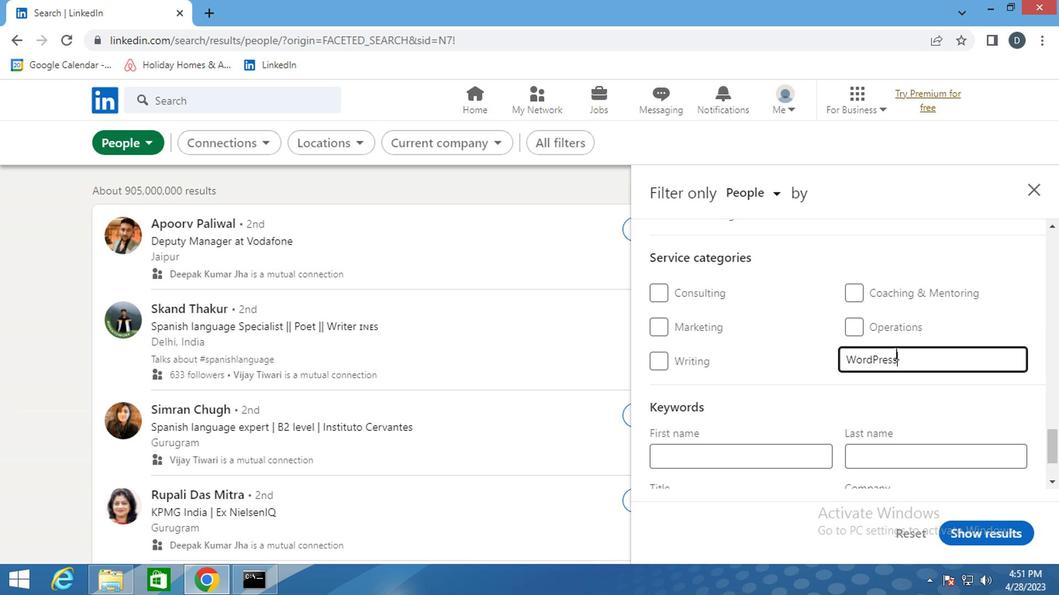 
Action: Mouse scrolled (893, 348) with delta (0, -1)
Screenshot: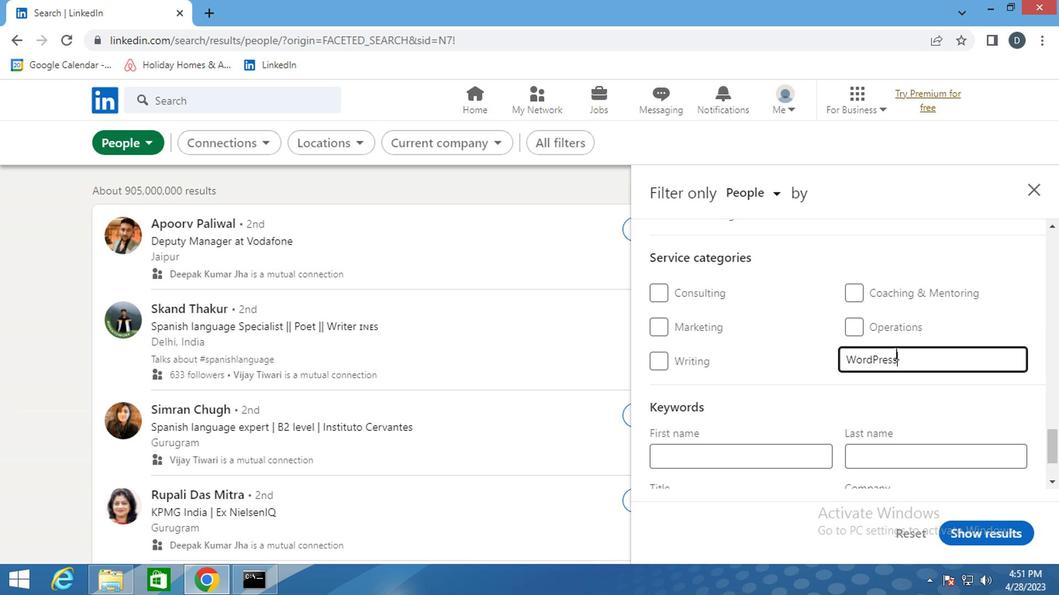 
Action: Mouse moved to (893, 350)
Screenshot: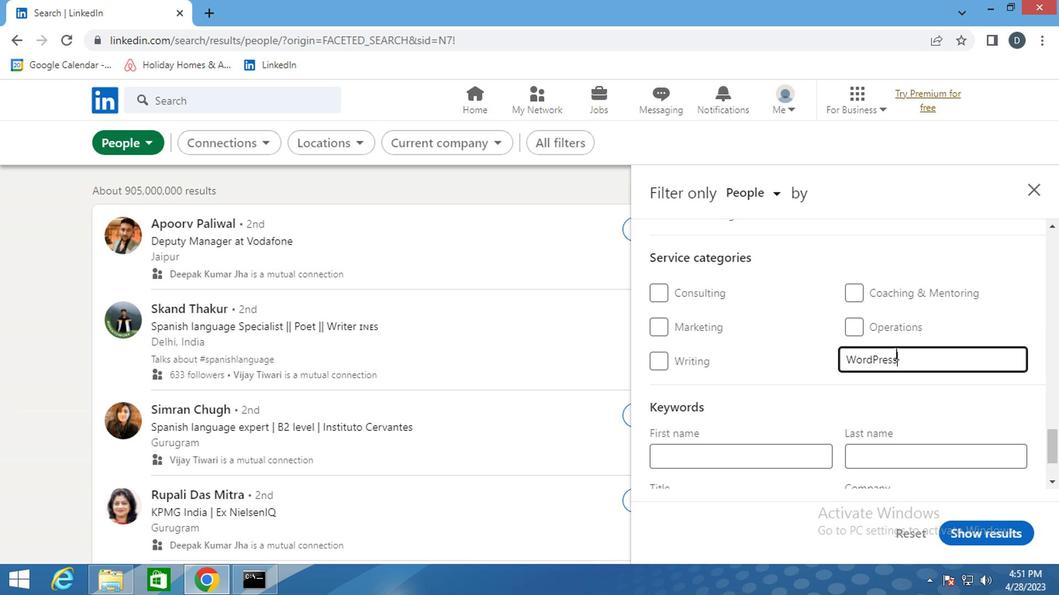 
Action: Mouse scrolled (893, 349) with delta (0, 0)
Screenshot: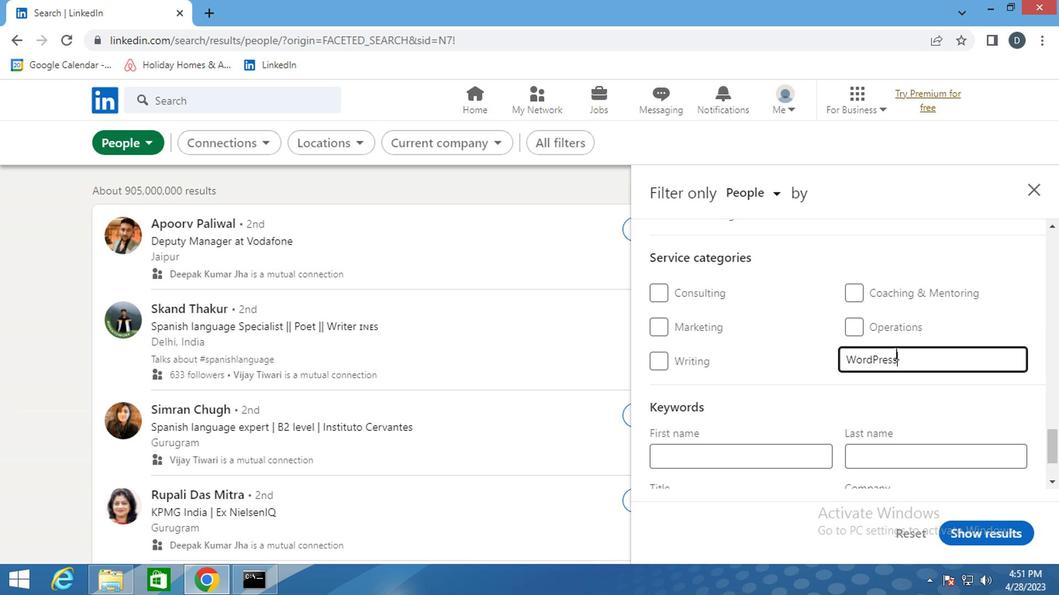 
Action: Mouse moved to (743, 426)
Screenshot: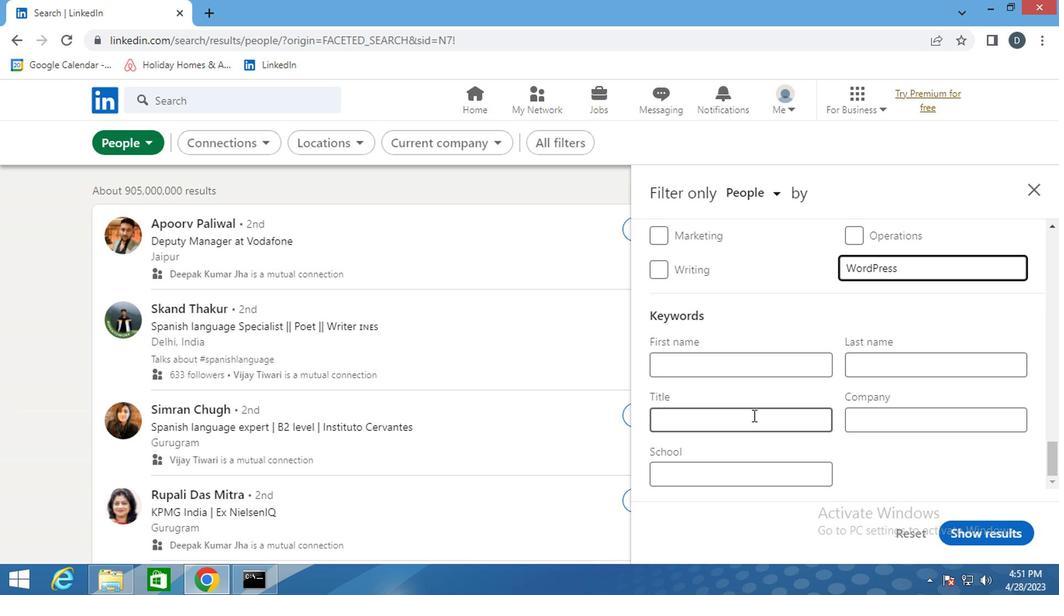 
Action: Mouse pressed left at (743, 426)
Screenshot: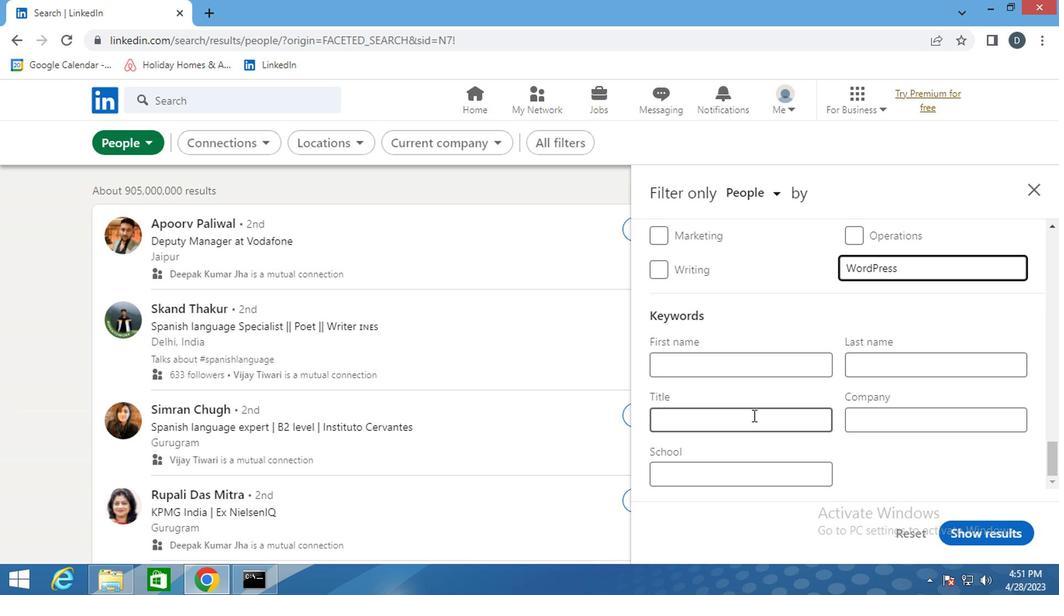 
Action: Mouse moved to (727, 433)
Screenshot: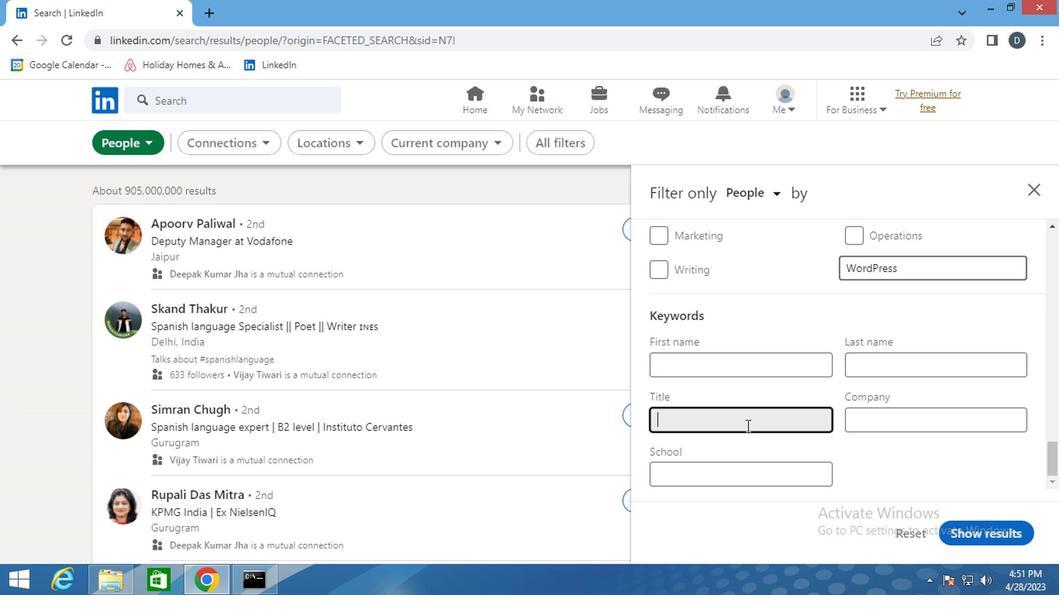 
Action: Key pressed <Key.shift><Key.shift><Key.shift><Key.shift><Key.shift><Key.shift><Key.shift><Key.shift>BUS<Key.space><Key.shift>DRIVER
Screenshot: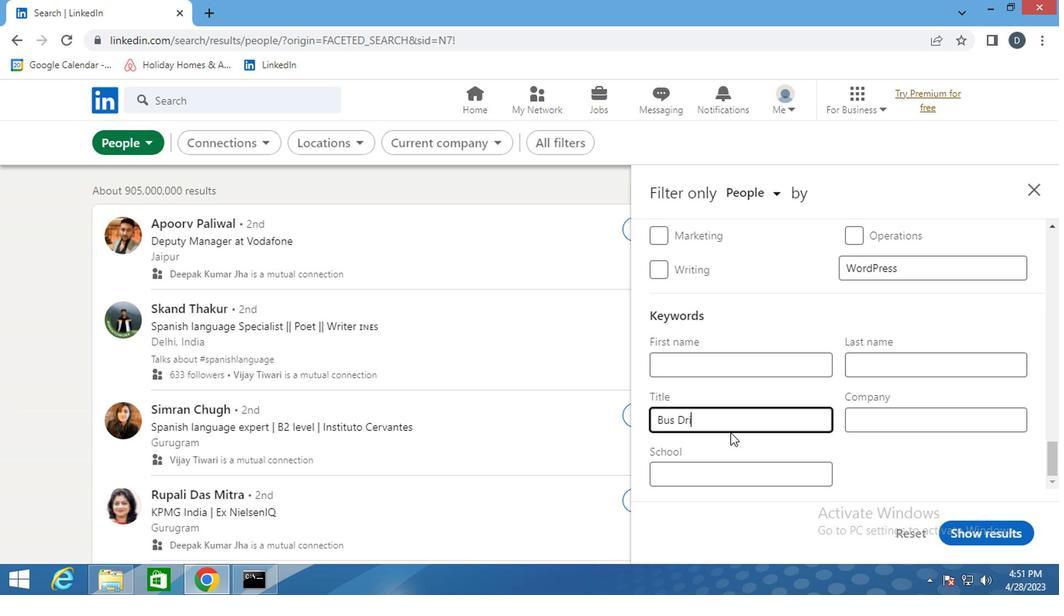 
Action: Mouse moved to (983, 537)
Screenshot: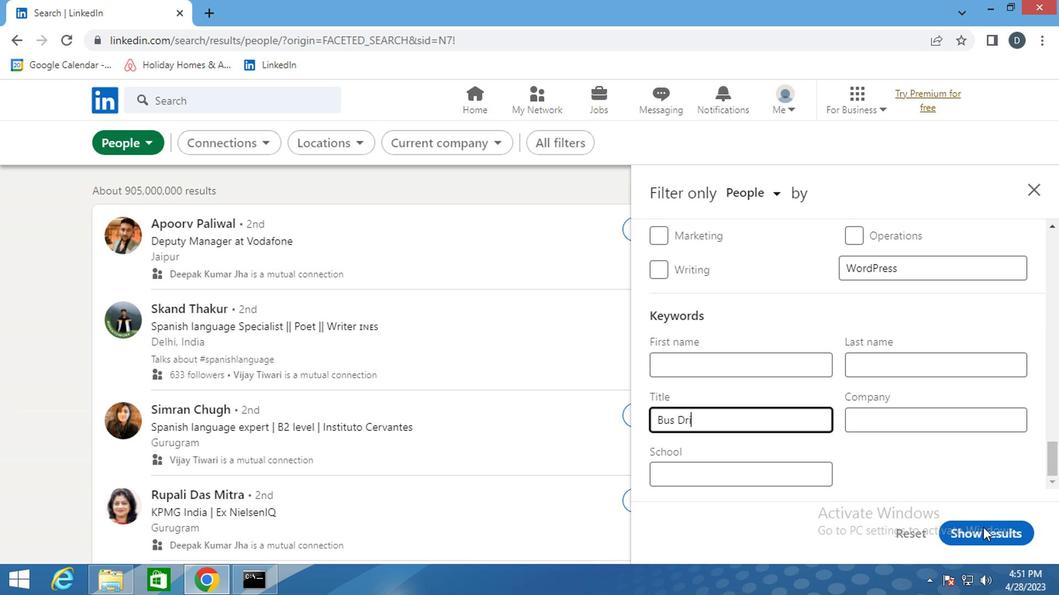 
Action: Mouse pressed left at (983, 537)
Screenshot: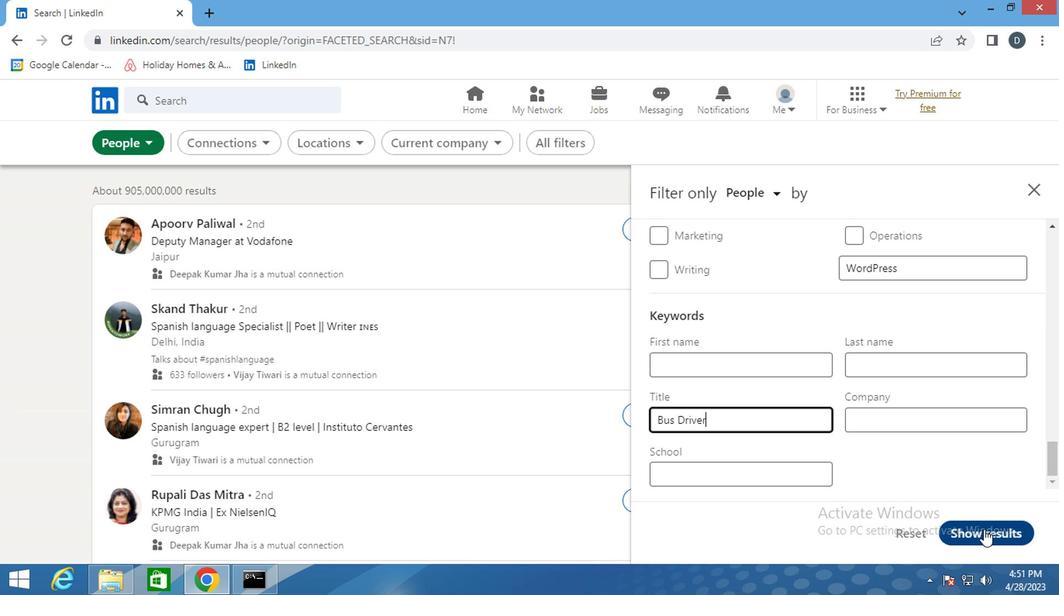 
Action: Mouse moved to (853, 357)
Screenshot: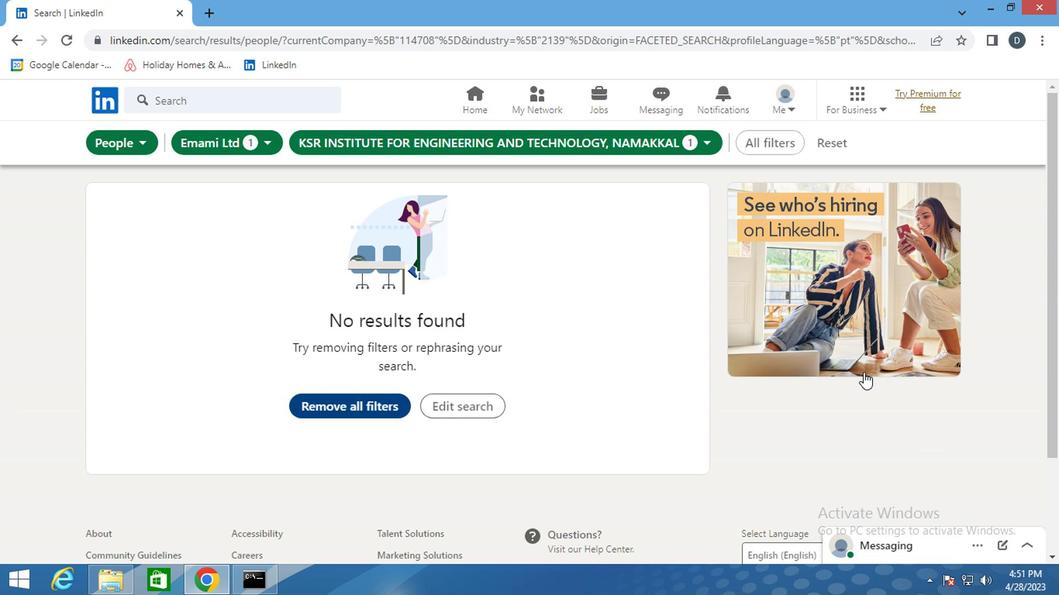 
